 Task: Add an event with the title Third Lunch Break: Guided Meditation and Wellness Workshop, date '2024/03/11', time 8:30 AM to 10:30 AMand add a description: Lunch breaks often provide a chance for socializing and building relationships with colleagues. It's a time to connect with coworkers, share stories, and engage in casual conversations., put the event into Orange category, logged in from the account softage.7@softage.netand send the event invitation to softage.8@softage.net and softage.9@softage.net. Set a reminder for the event 30 minutes before
Action: Mouse moved to (127, 146)
Screenshot: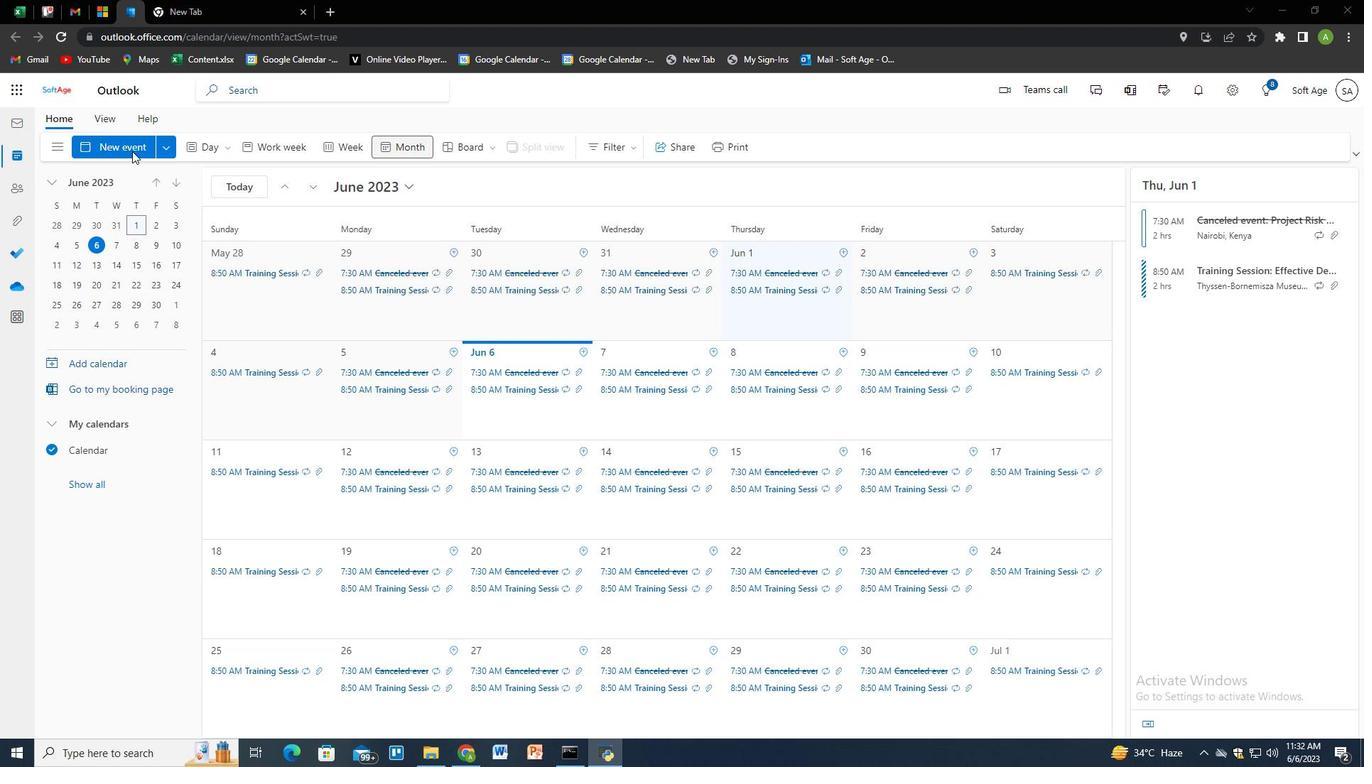 
Action: Mouse pressed left at (127, 146)
Screenshot: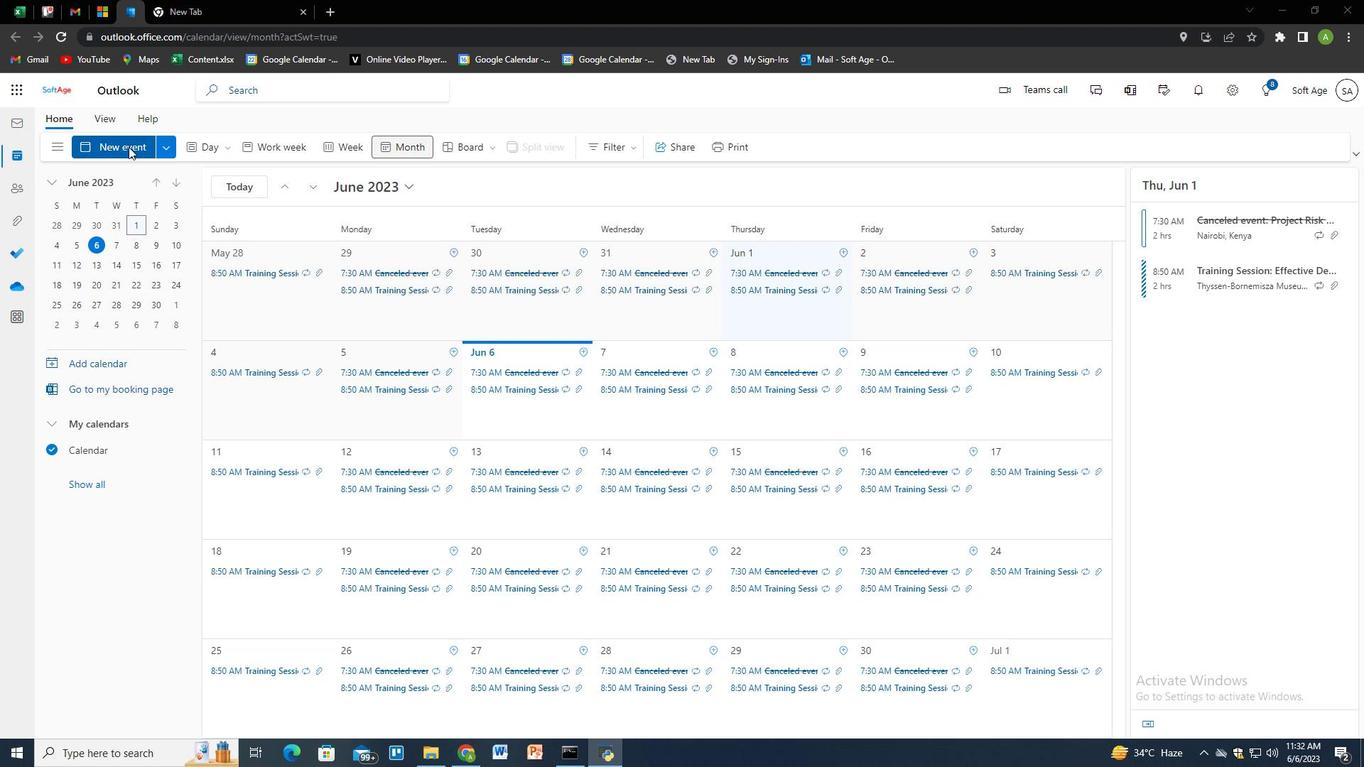 
Action: Mouse moved to (344, 233)
Screenshot: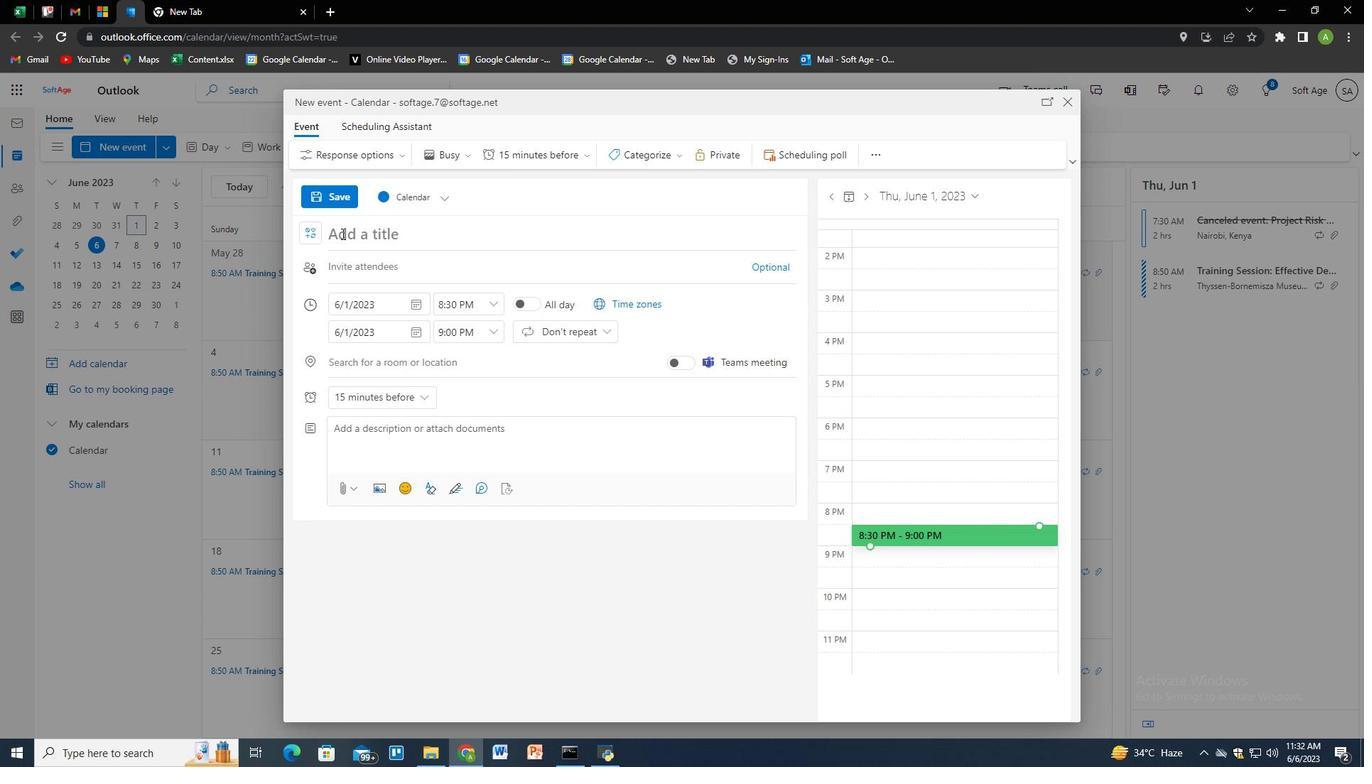 
Action: Mouse pressed left at (344, 233)
Screenshot: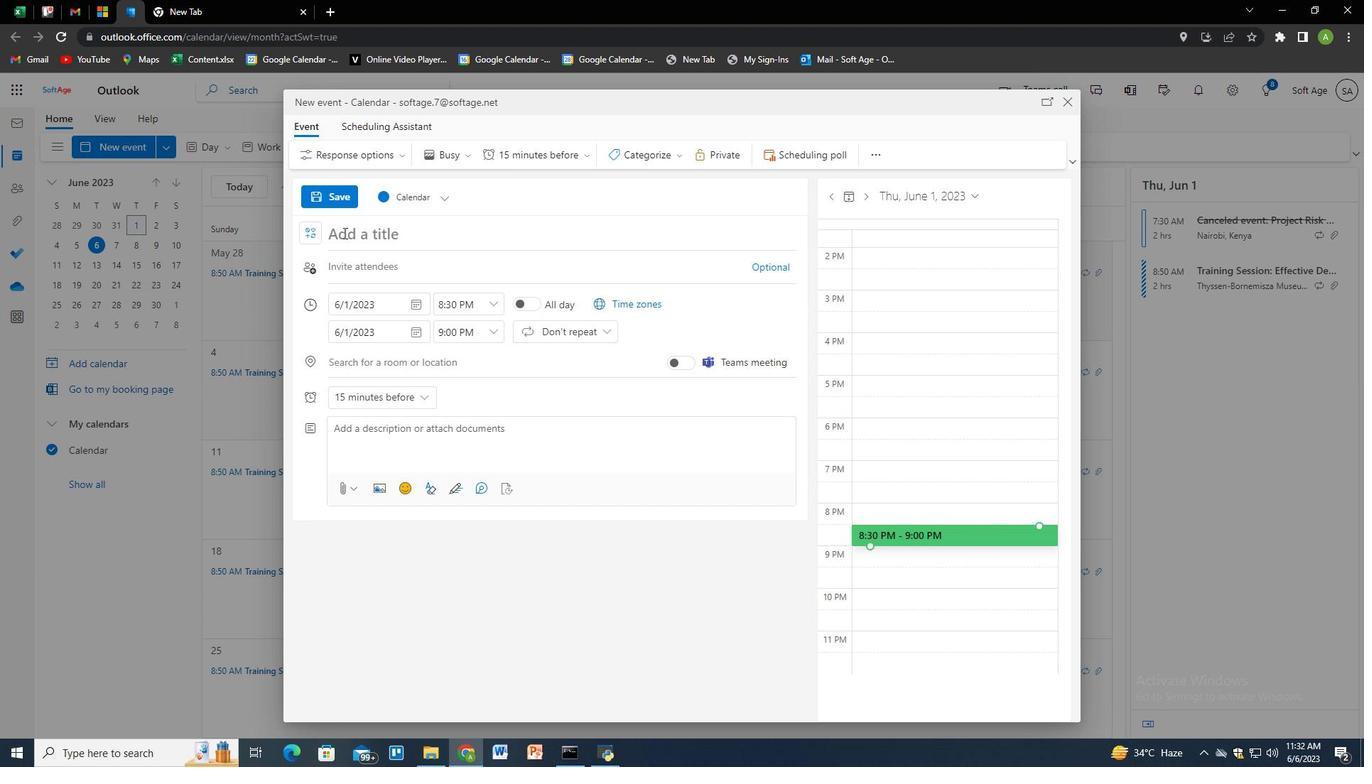 
Action: Key pressed <Key.shift>Third<Key.space><Key.shift>Lunch<Key.space><Key.shift>Break<Key.space><Key.backspace><Key.shift>L<Key.backspace><Key.shift>"<Key.backspace><Key.shift>:<Key.space><Key.shift>Guided<Key.space><Key.shift>Meditation<Key.space>and<Key.space><Key.shift>Wellness<Key.space><Key.shift>Workshop<Key.tab><Key.tab><Key.tab>
Screenshot: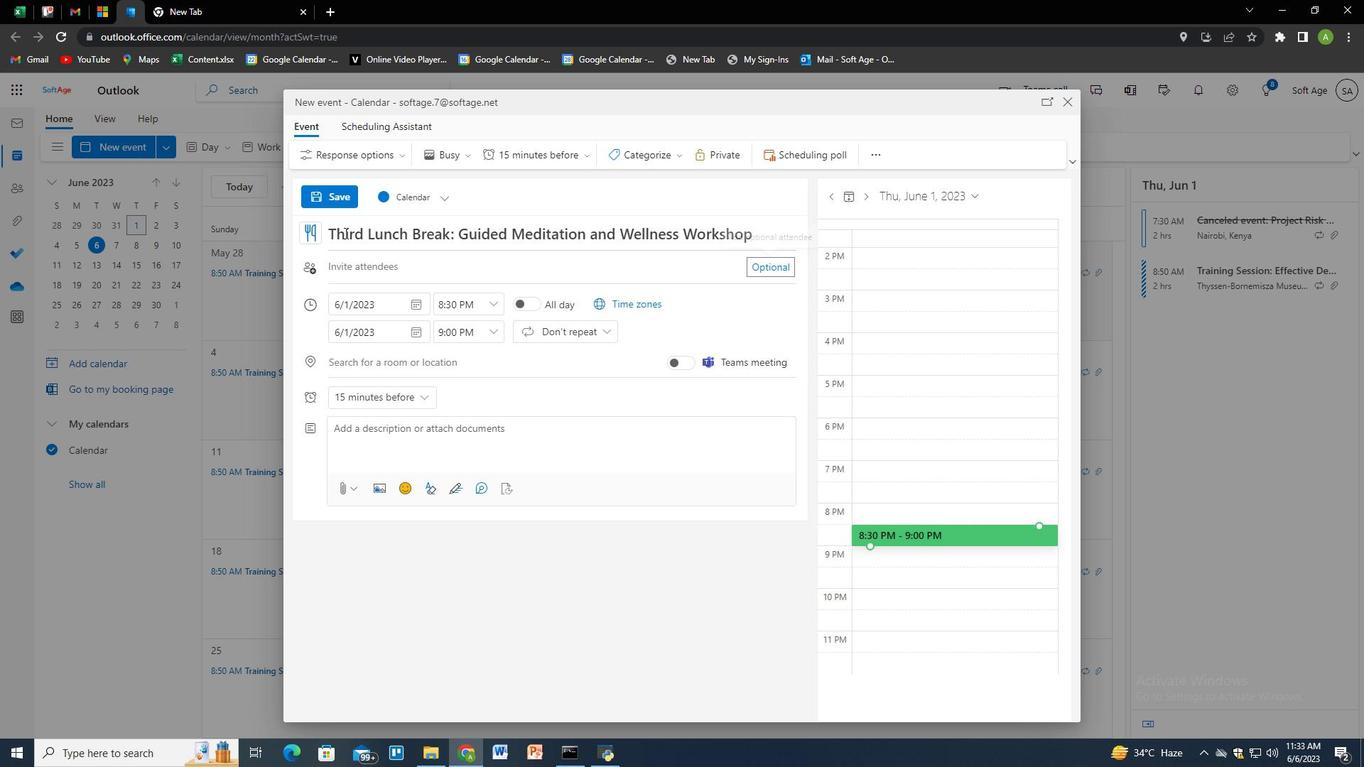 
Action: Mouse moved to (417, 306)
Screenshot: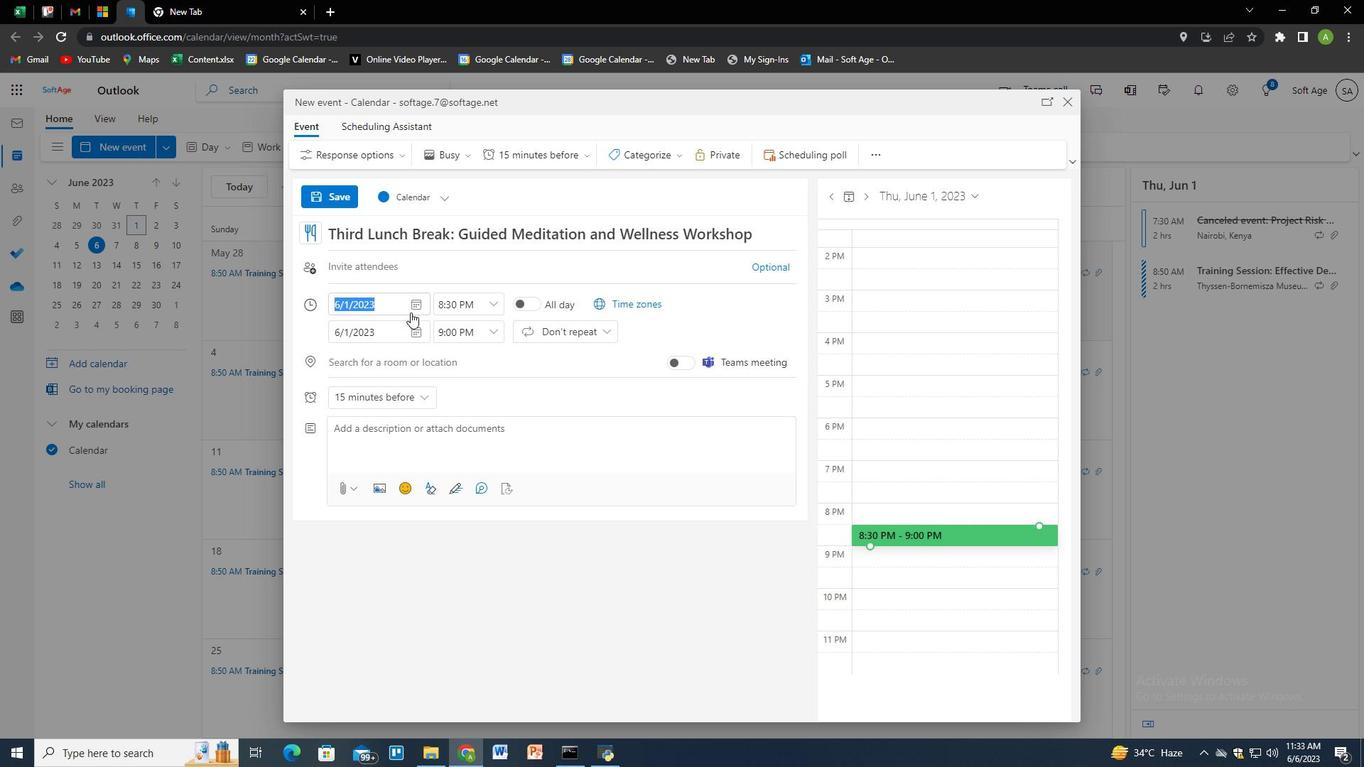 
Action: Mouse pressed left at (417, 306)
Screenshot: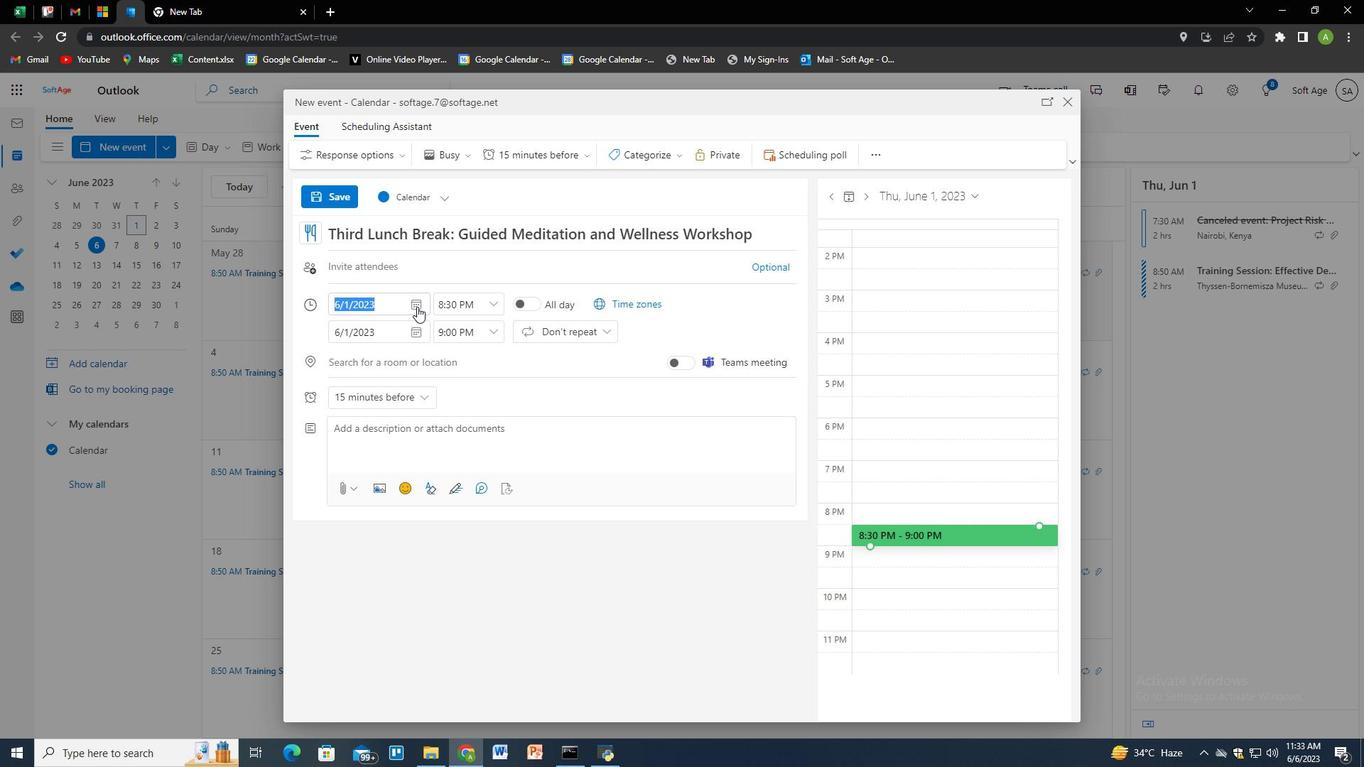 
Action: Mouse moved to (413, 338)
Screenshot: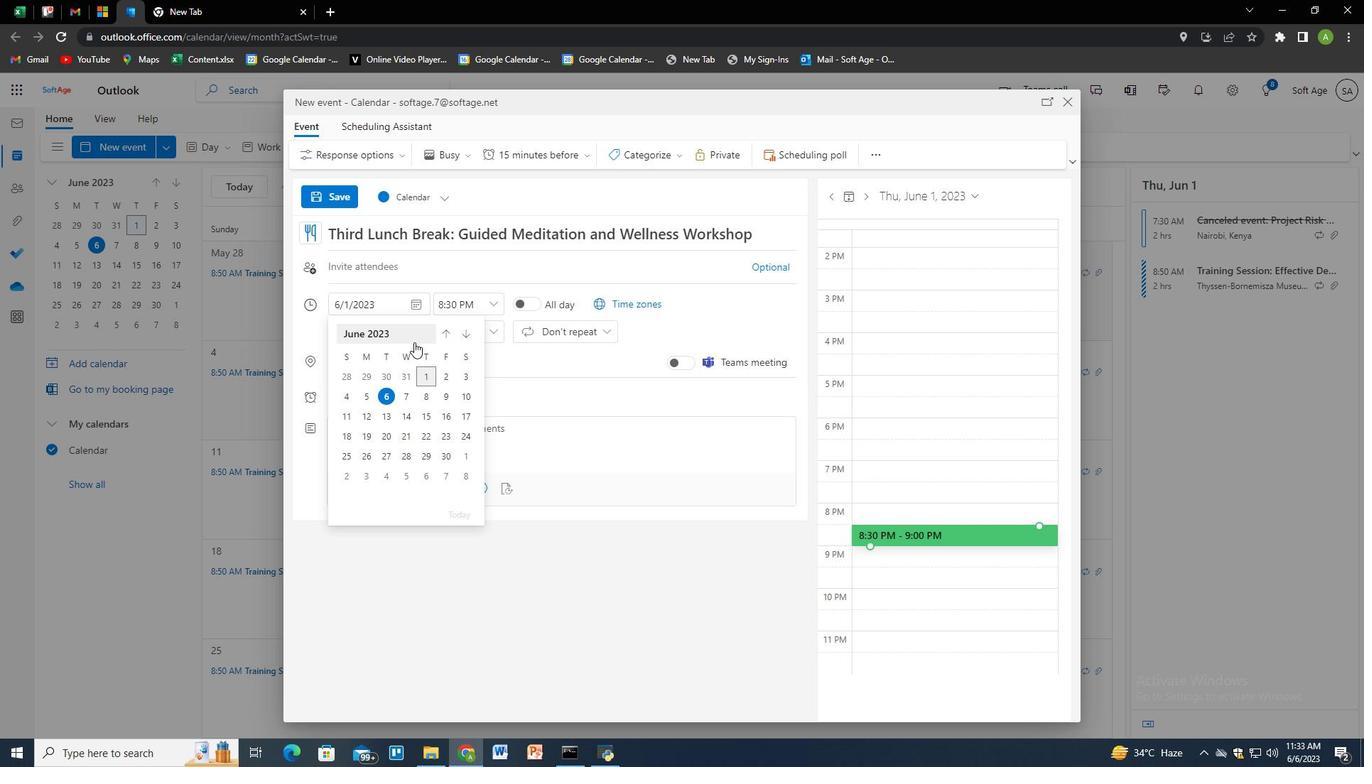 
Action: Mouse pressed left at (413, 338)
Screenshot: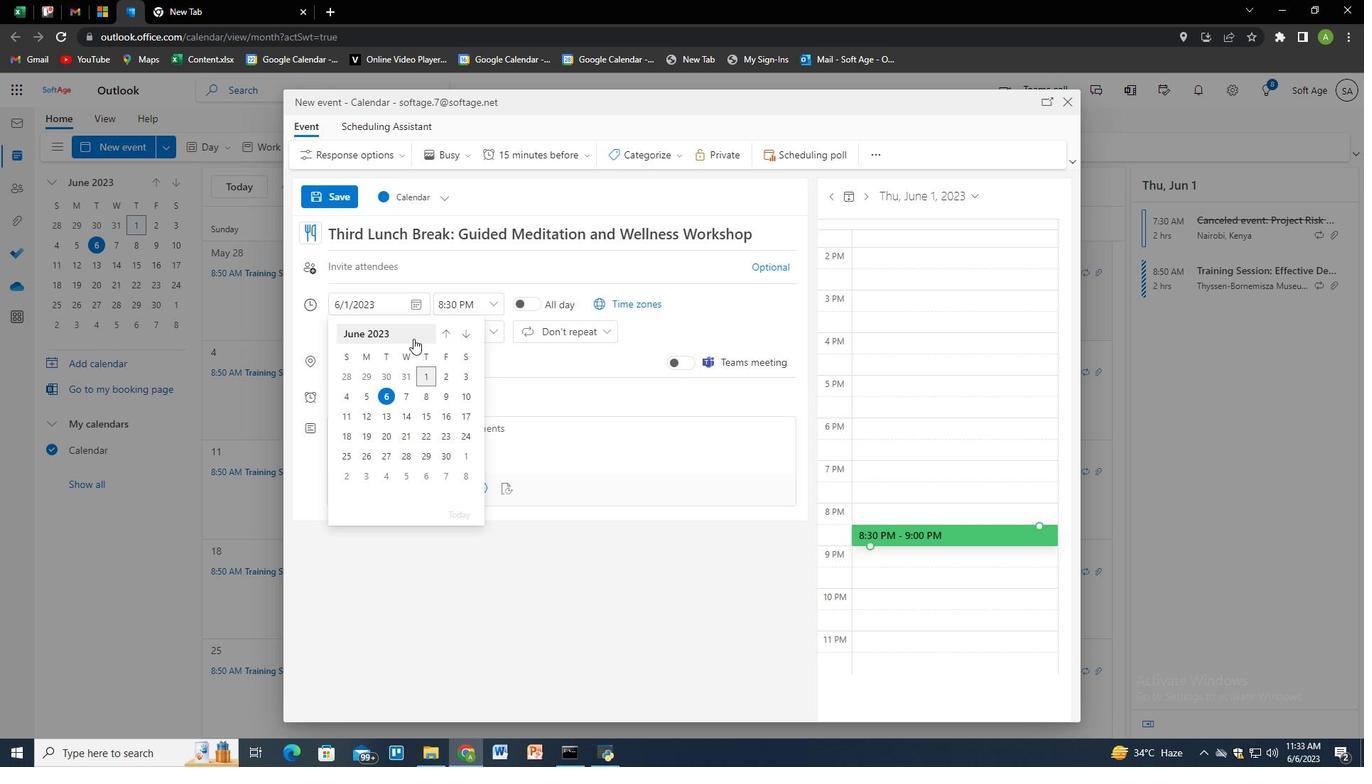 
Action: Mouse moved to (412, 337)
Screenshot: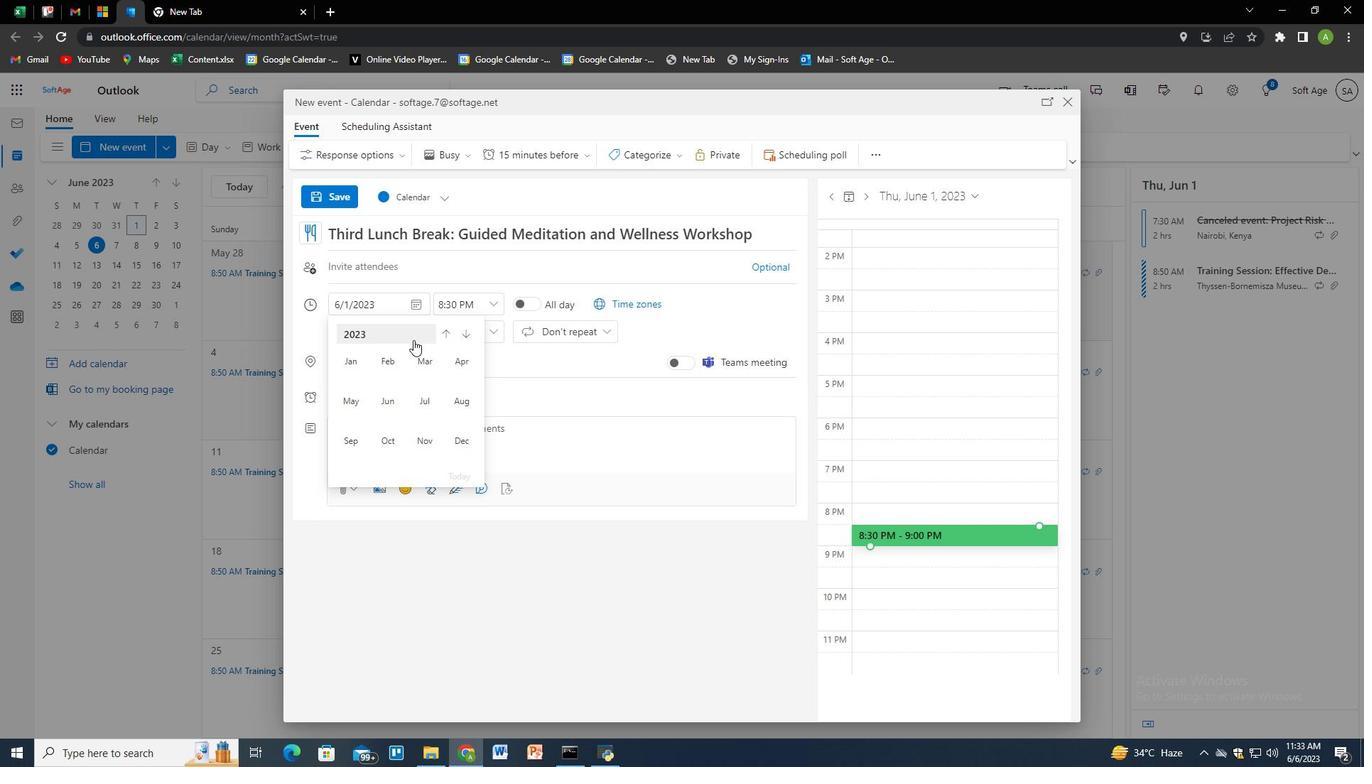 
Action: Mouse pressed left at (412, 337)
Screenshot: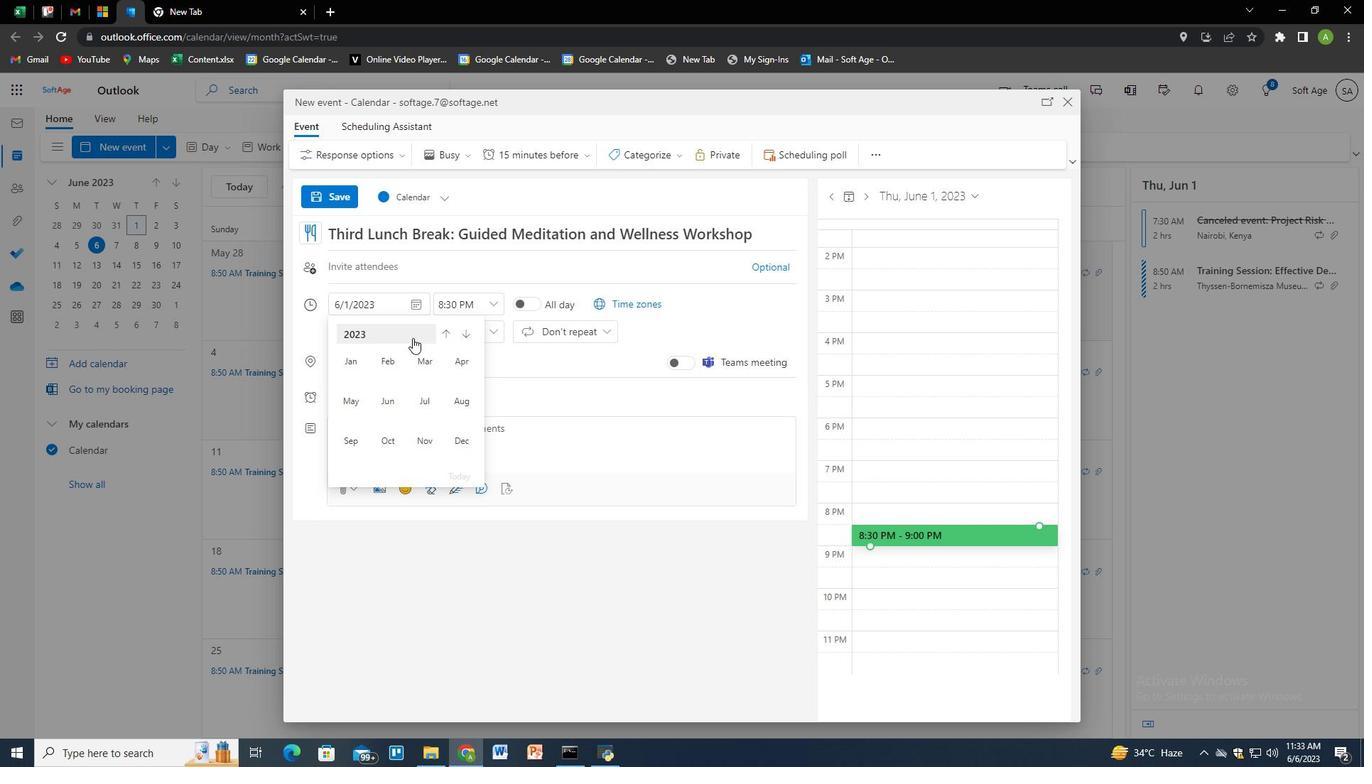 
Action: Mouse moved to (353, 399)
Screenshot: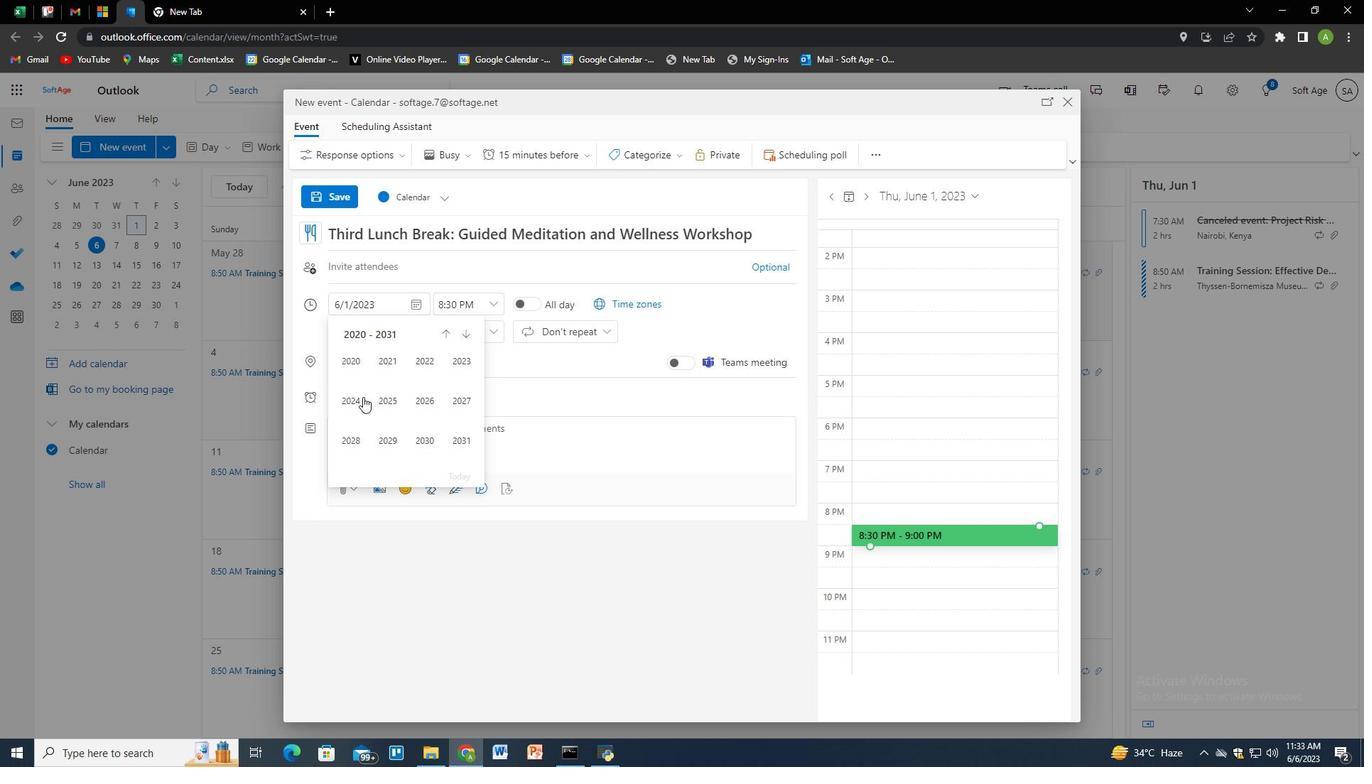 
Action: Mouse pressed left at (353, 399)
Screenshot: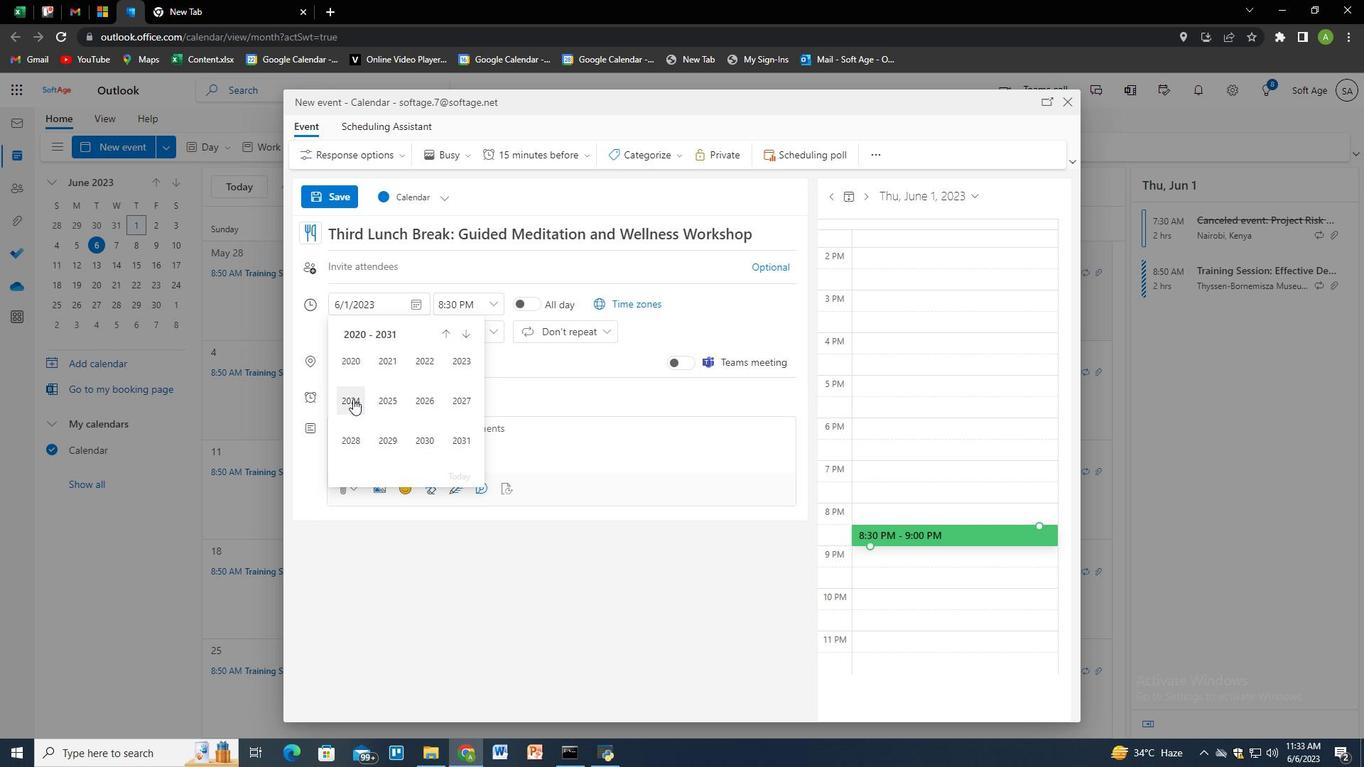 
Action: Mouse moved to (422, 365)
Screenshot: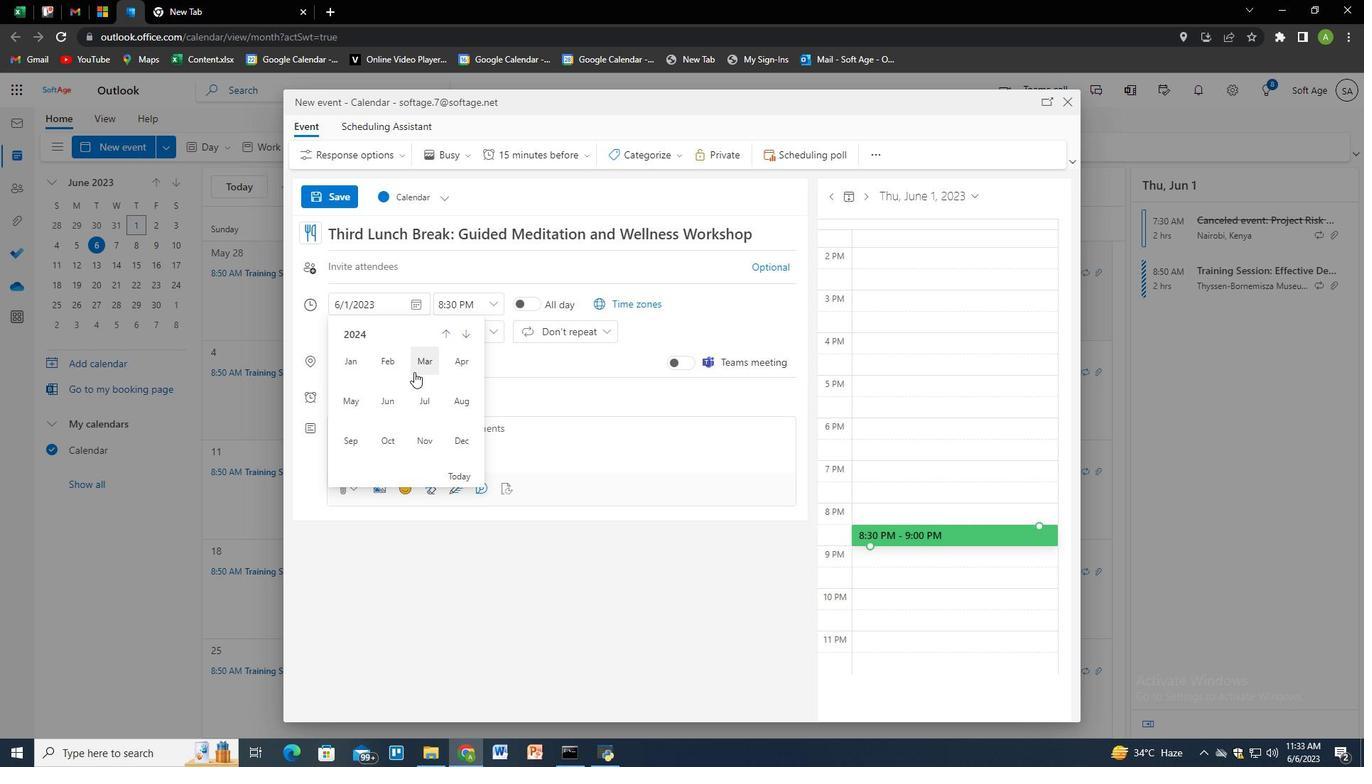
Action: Mouse pressed left at (422, 365)
Screenshot: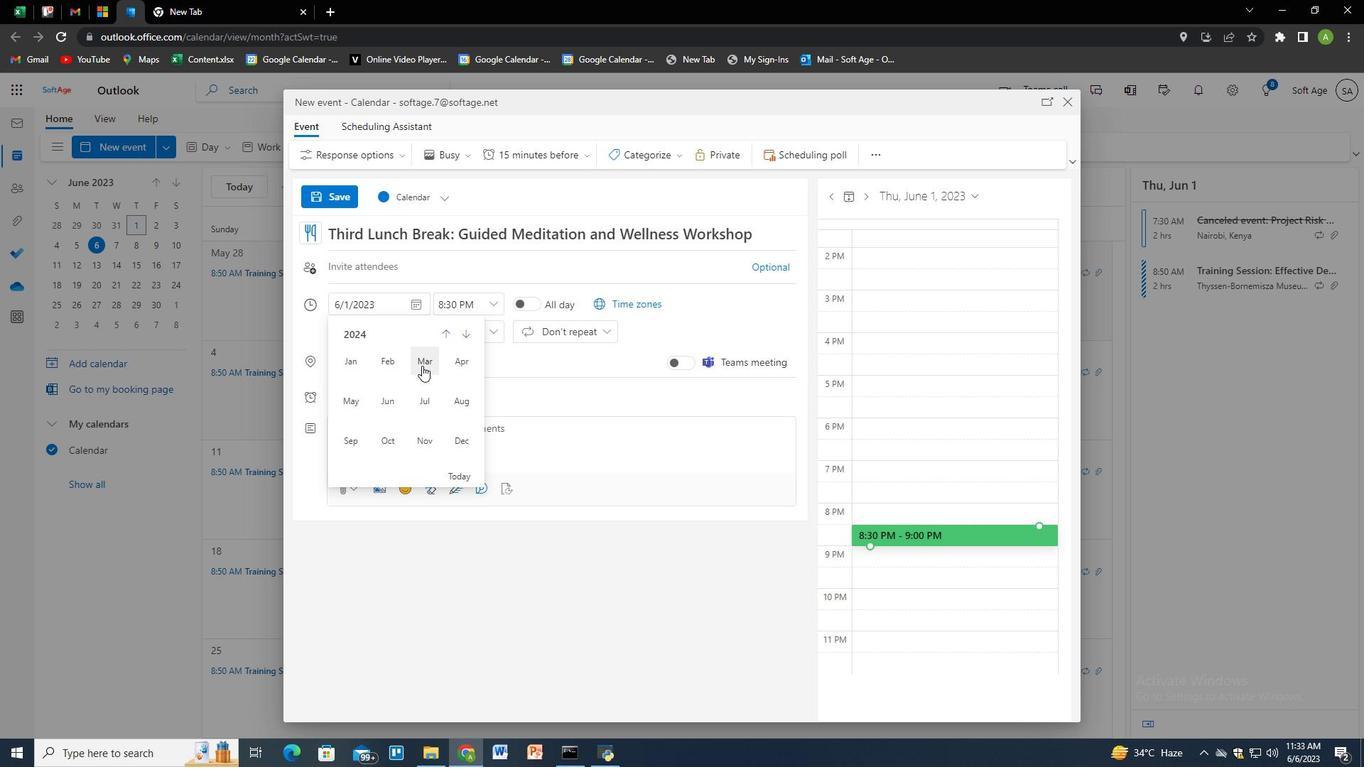 
Action: Mouse moved to (370, 410)
Screenshot: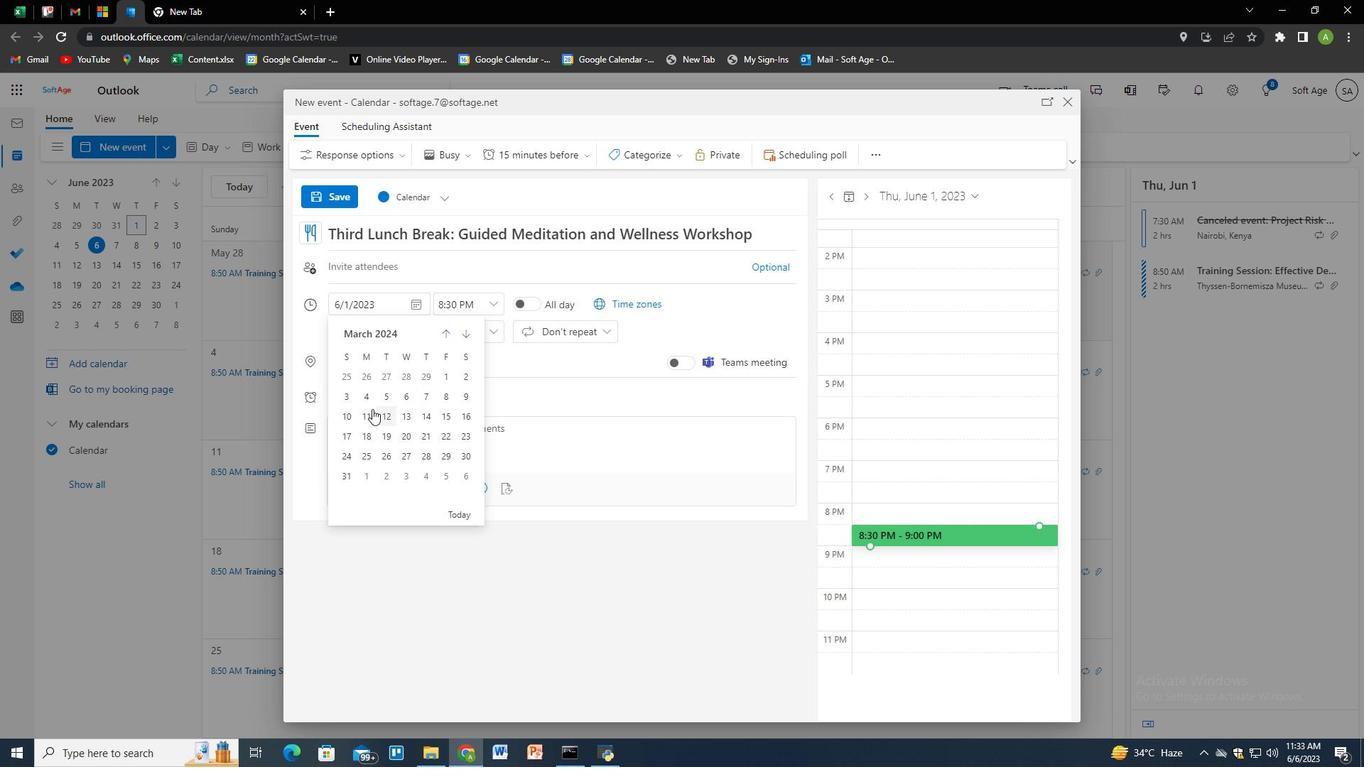 
Action: Mouse pressed left at (370, 410)
Screenshot: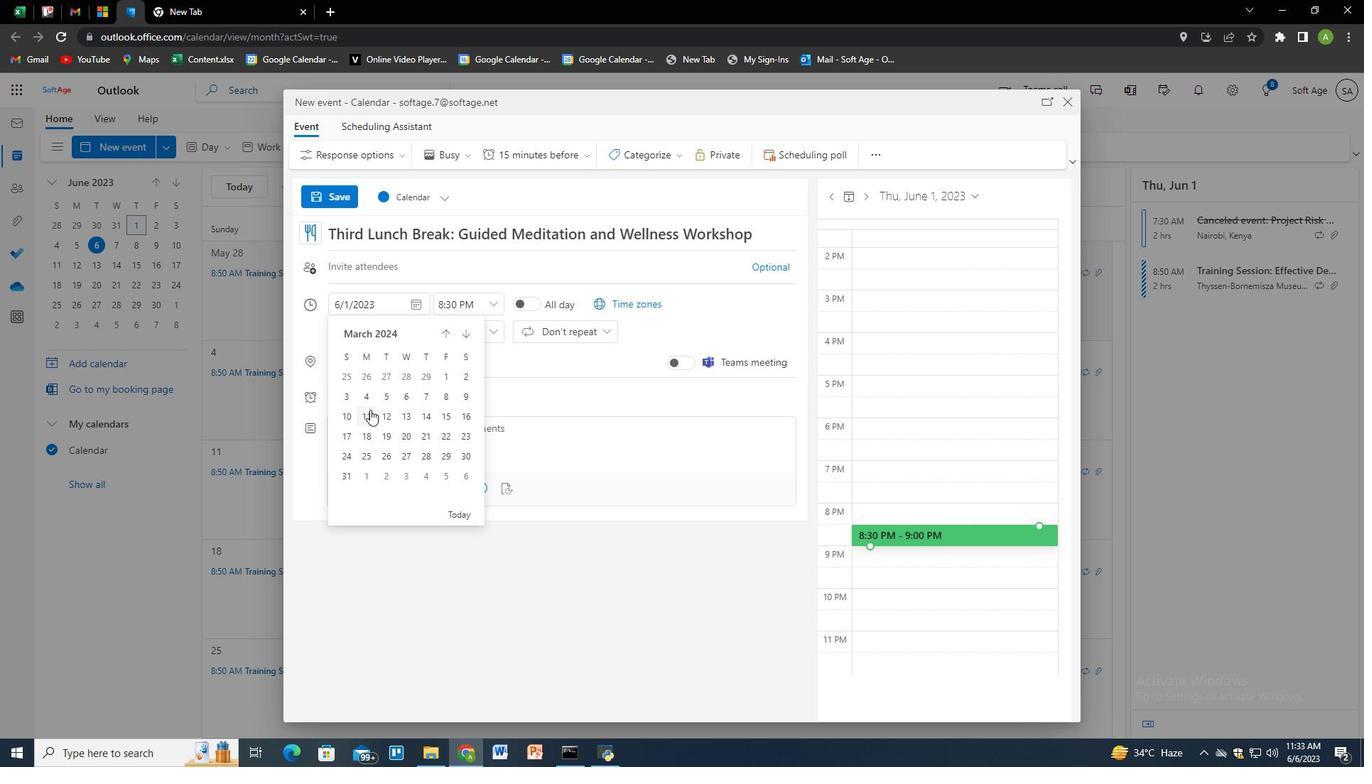 
Action: Mouse moved to (472, 305)
Screenshot: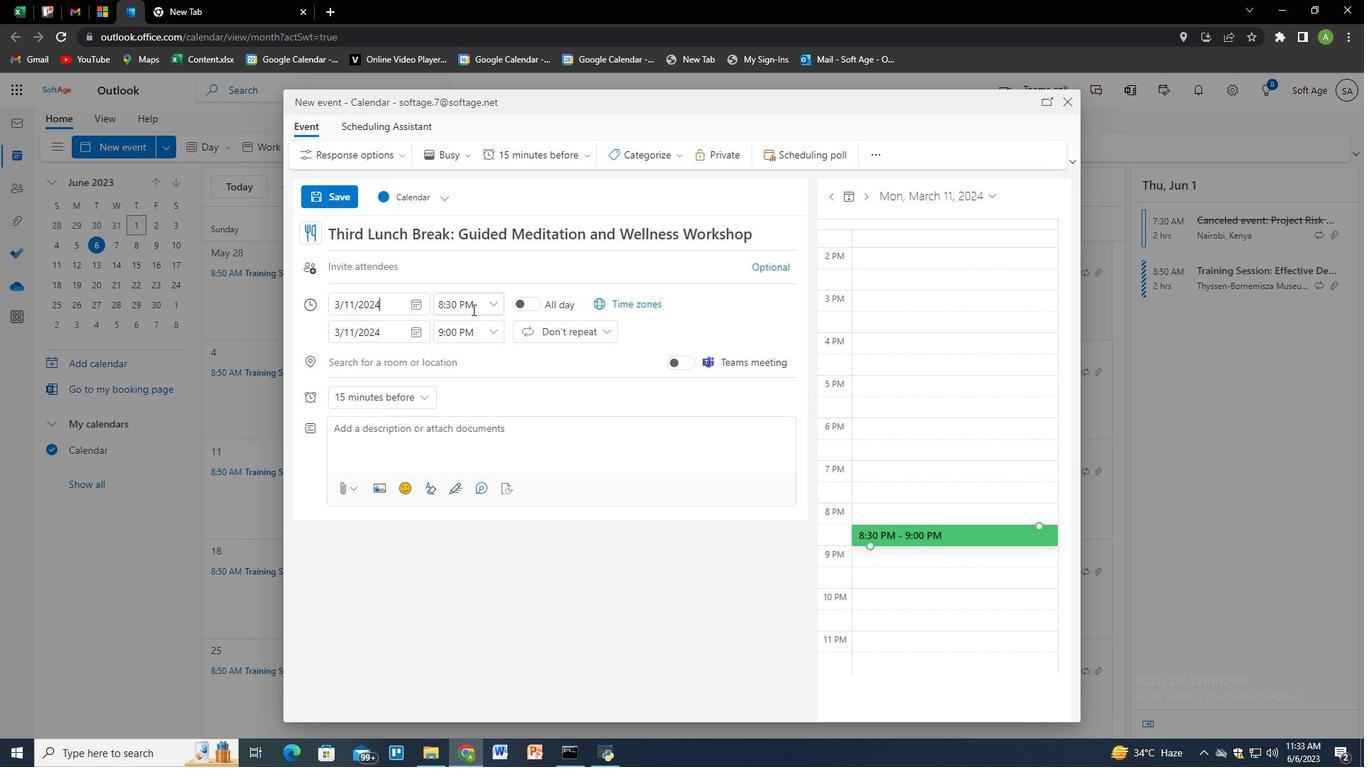 
Action: Mouse pressed left at (472, 305)
Screenshot: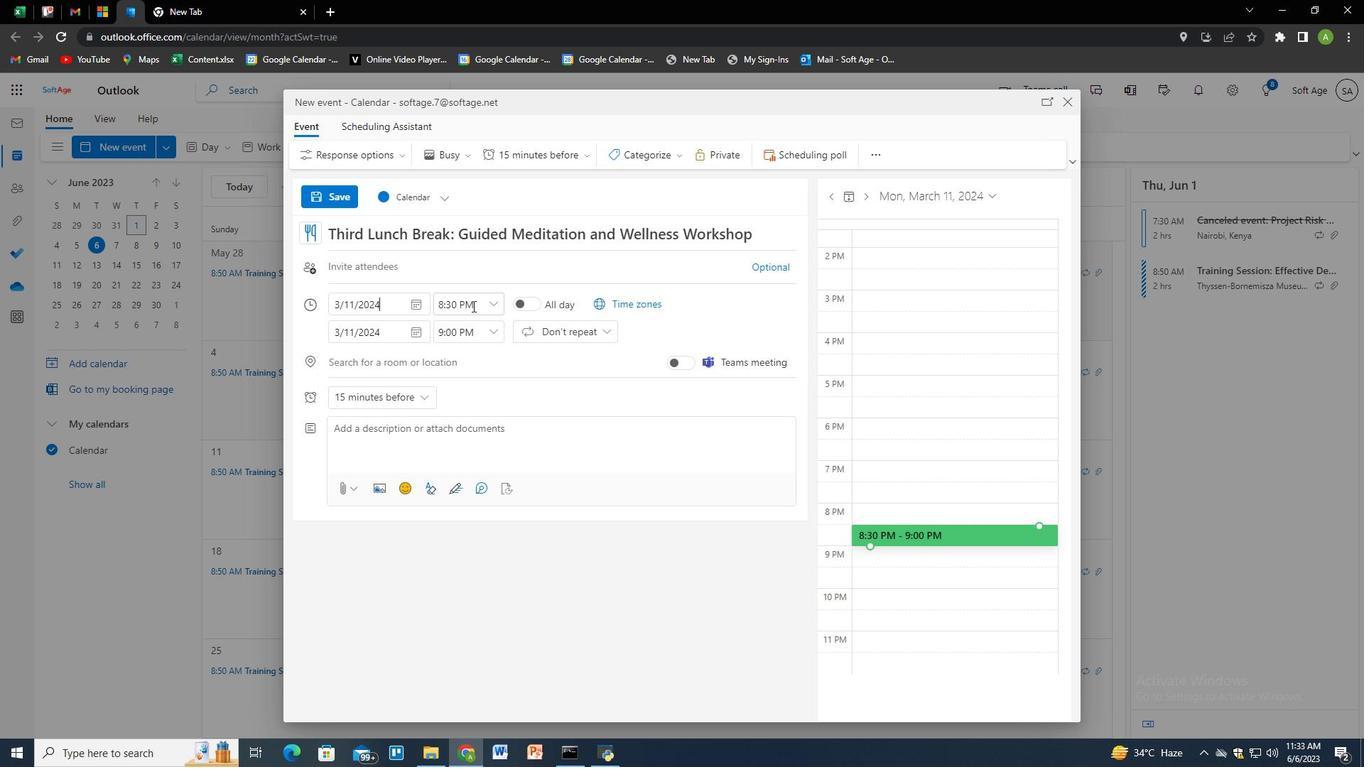 
Action: Key pressed 8<Key.shift_r><Key.shift_r>:30<Key.space><Key.space><Key.shift>AM<Key.tab><Key.tab>10<Key.shift_r>:30<Key.space><Key.shift>AM<Key.shift>M
Screenshot: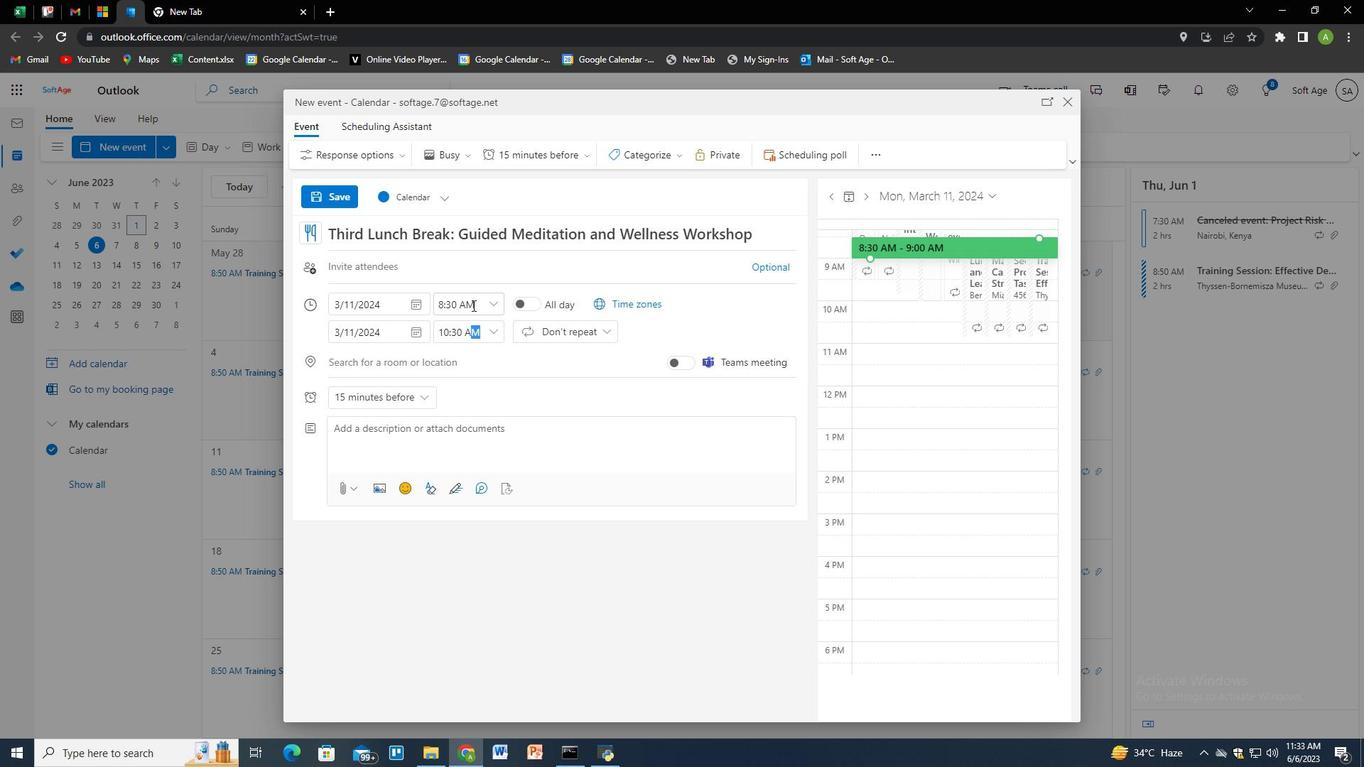 
Action: Mouse moved to (704, 319)
Screenshot: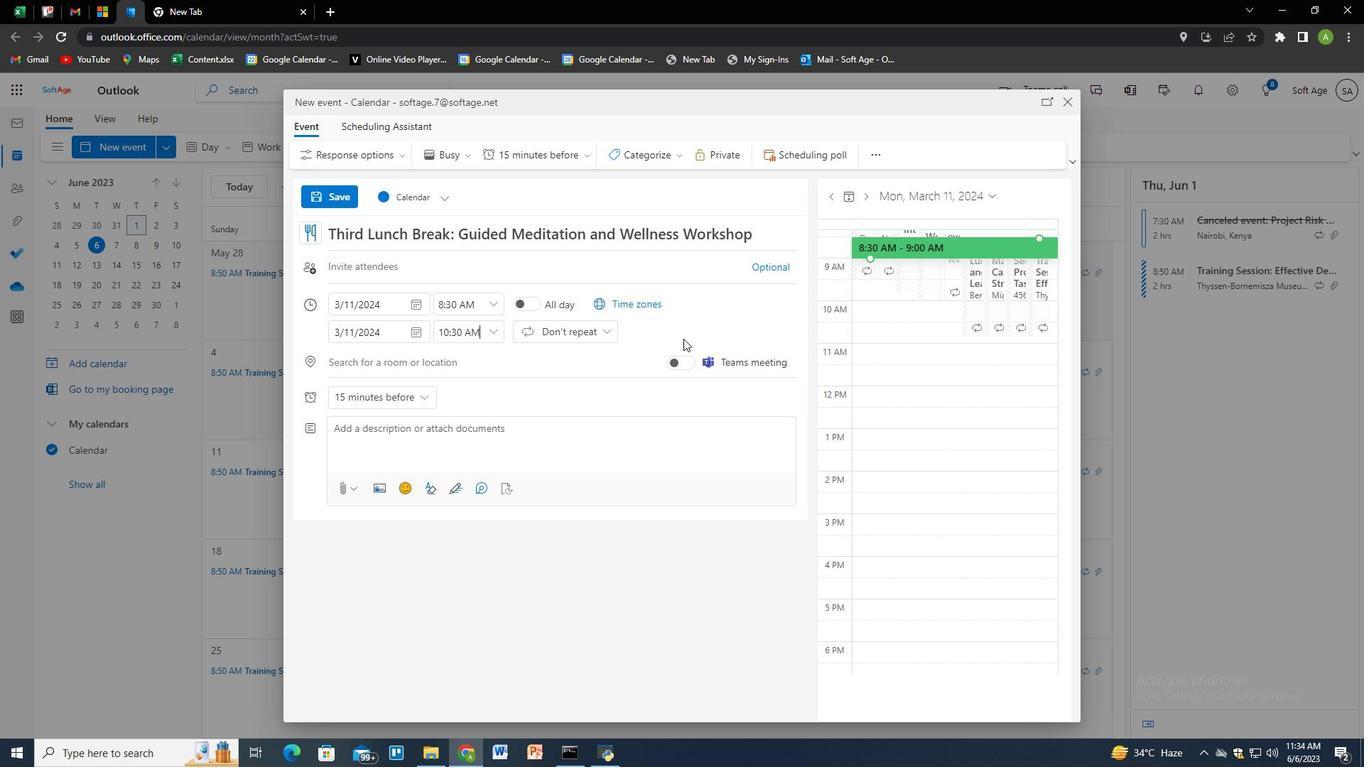 
Action: Mouse pressed left at (704, 319)
Screenshot: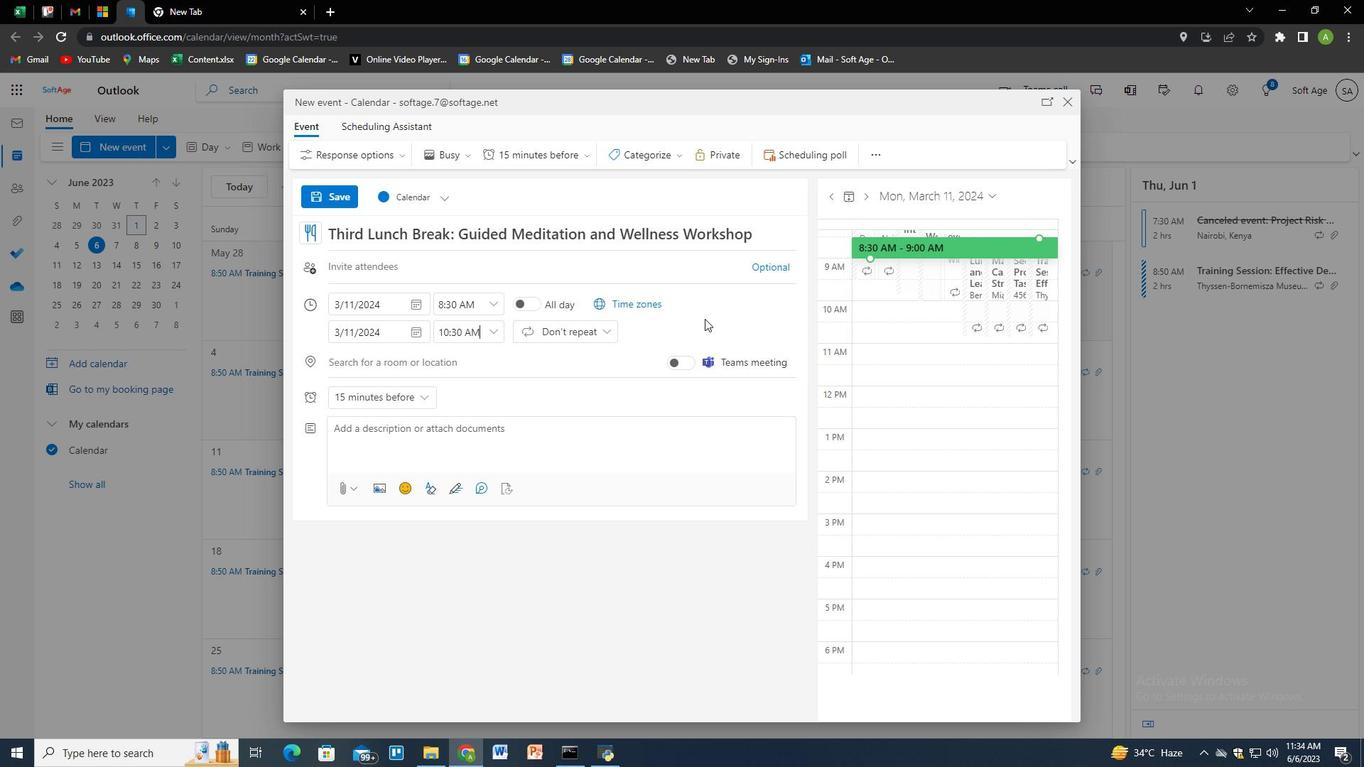 
Action: Mouse moved to (434, 417)
Screenshot: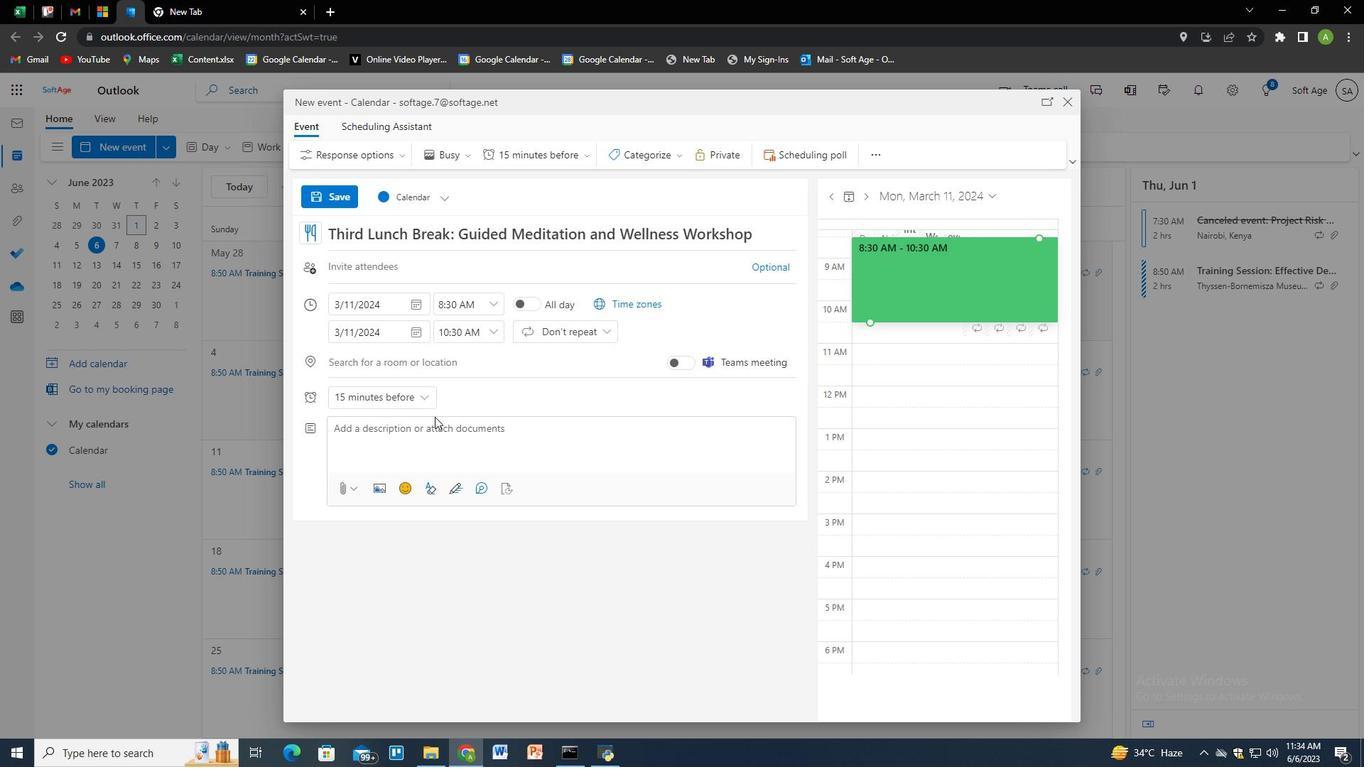 
Action: Key pressed <Key.tab><Key.tab><Key.tab><Key.tab><Key.tab><Key.tab><Key.tab><Key.tab><Key.tab><Key.tab><Key.tab><Key.shift>Lunch<Key.space>bf<Key.backspace>reaks<Key.space>often<Key.space>provide<Key.space>a<Key.space>chnce<Key.backspace><Key.backspace><Key.backspace>ance<Key.space>for<Key.space>socializing<Key.space>and<Key.space>building<Key.space>relationships<Key.space>with<Key.space>colleagues.<Key.space>i<Key.backspace><Key.shift>It;<Key.backspace>'s<Key.space>a<Key.space>time<Key.space>to<Key.space>connect<Key.space>with<Key.space>owo<Key.backspace><Key.backspace><Key.backspace>coworers<Key.backspace><Key.backspace><Key.backspace>kers,<Key.space>share<Key.space>stories<Key.space>and<Key.backspace><Key.backspace><Key.backspace><Key.backspace>,<Key.space>and<Key.space>engage<Key.space>in<Key.space>casual<Key.space>conc
Screenshot: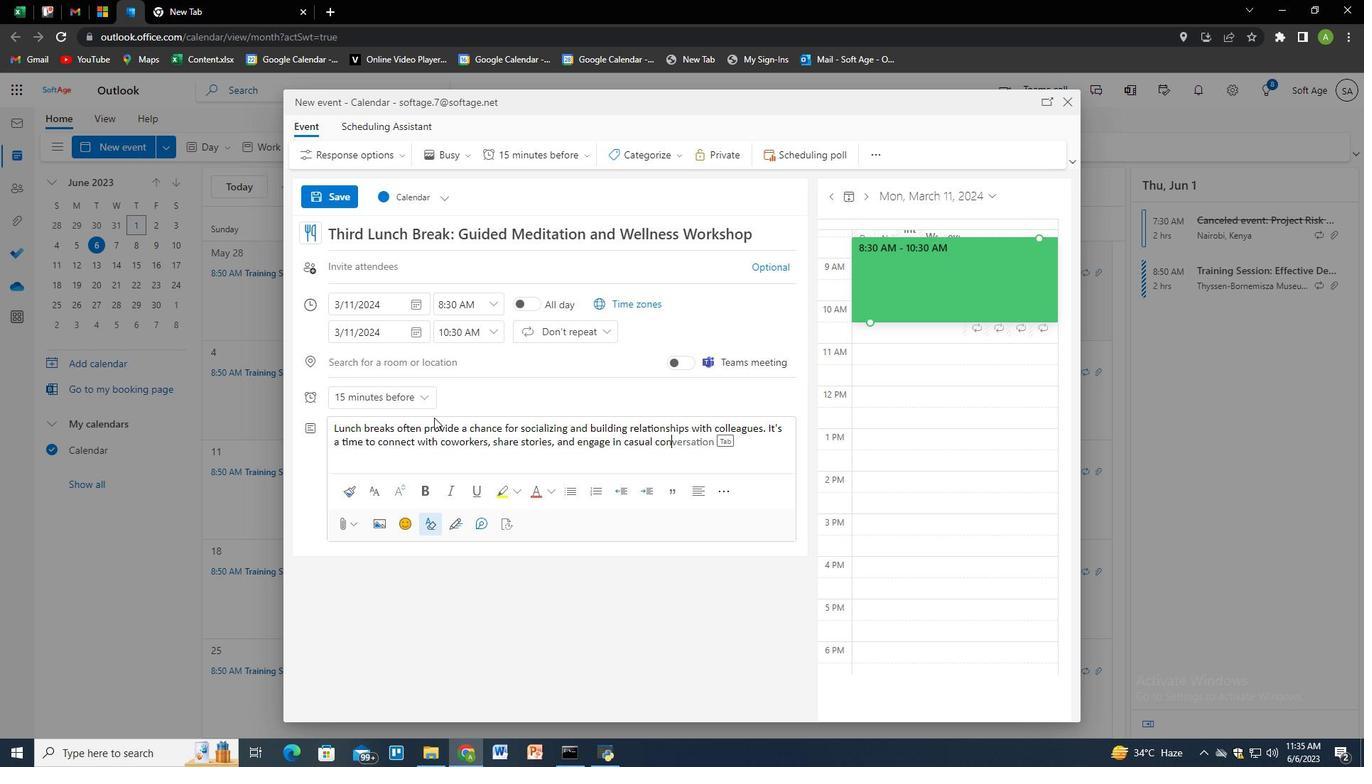 
Action: Mouse moved to (17, 702)
Screenshot: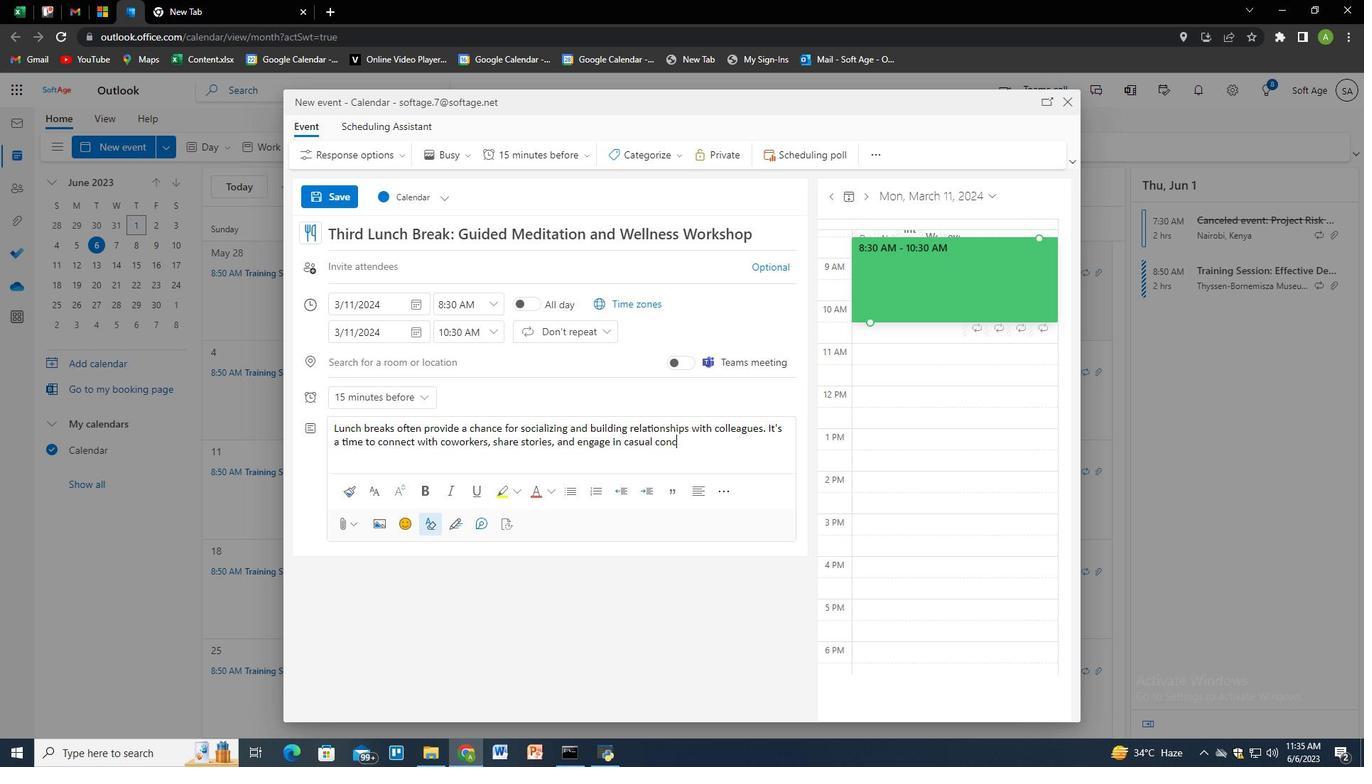 
Action: Key pressed <Key.backspace>versation.
Screenshot: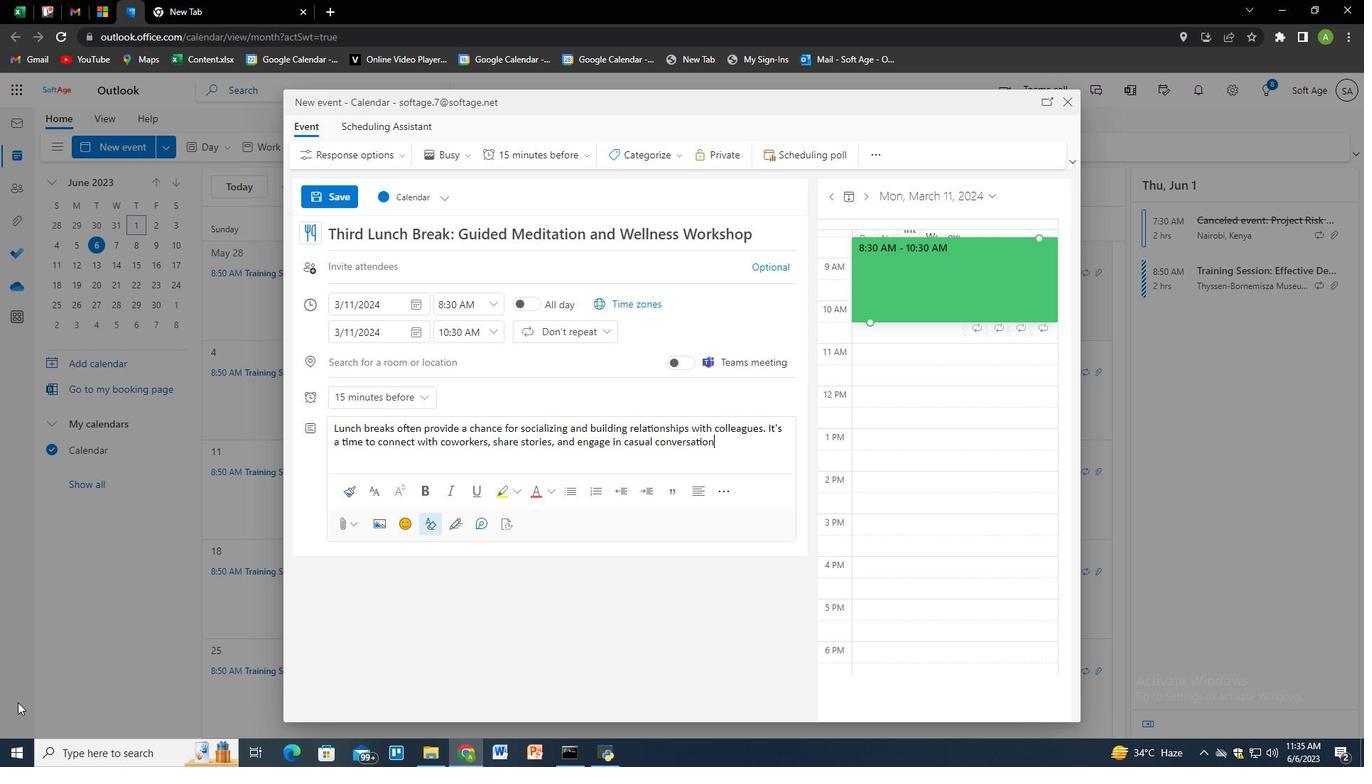 
Action: Mouse moved to (634, 141)
Screenshot: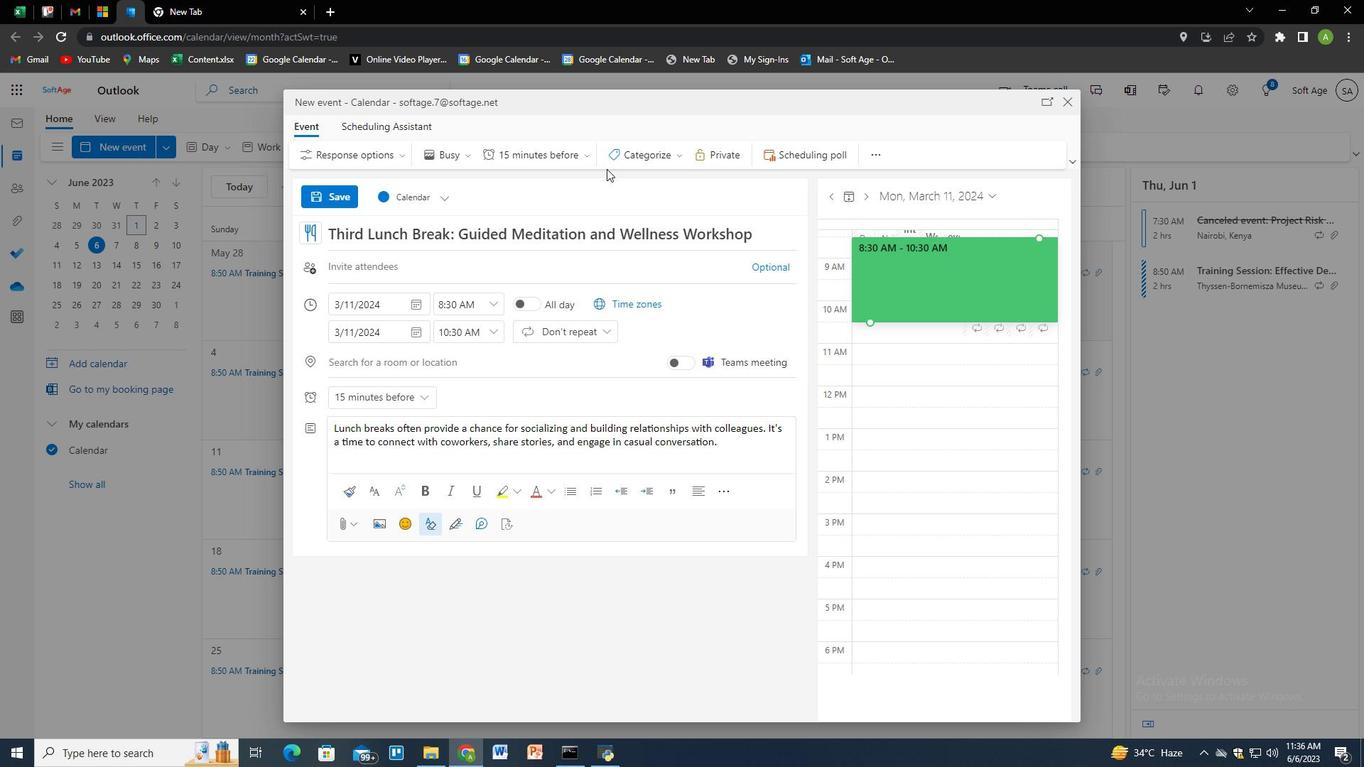 
Action: Mouse pressed left at (634, 141)
Screenshot: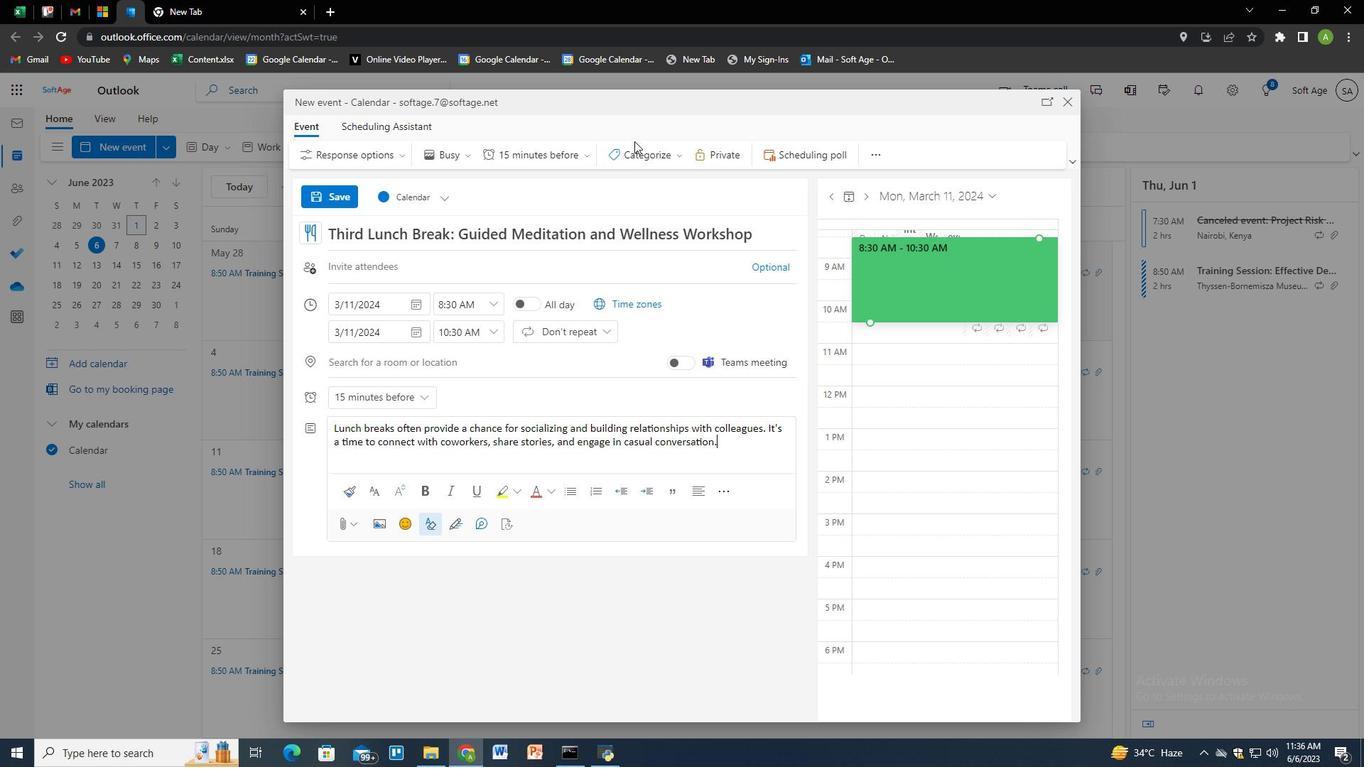 
Action: Mouse moved to (637, 146)
Screenshot: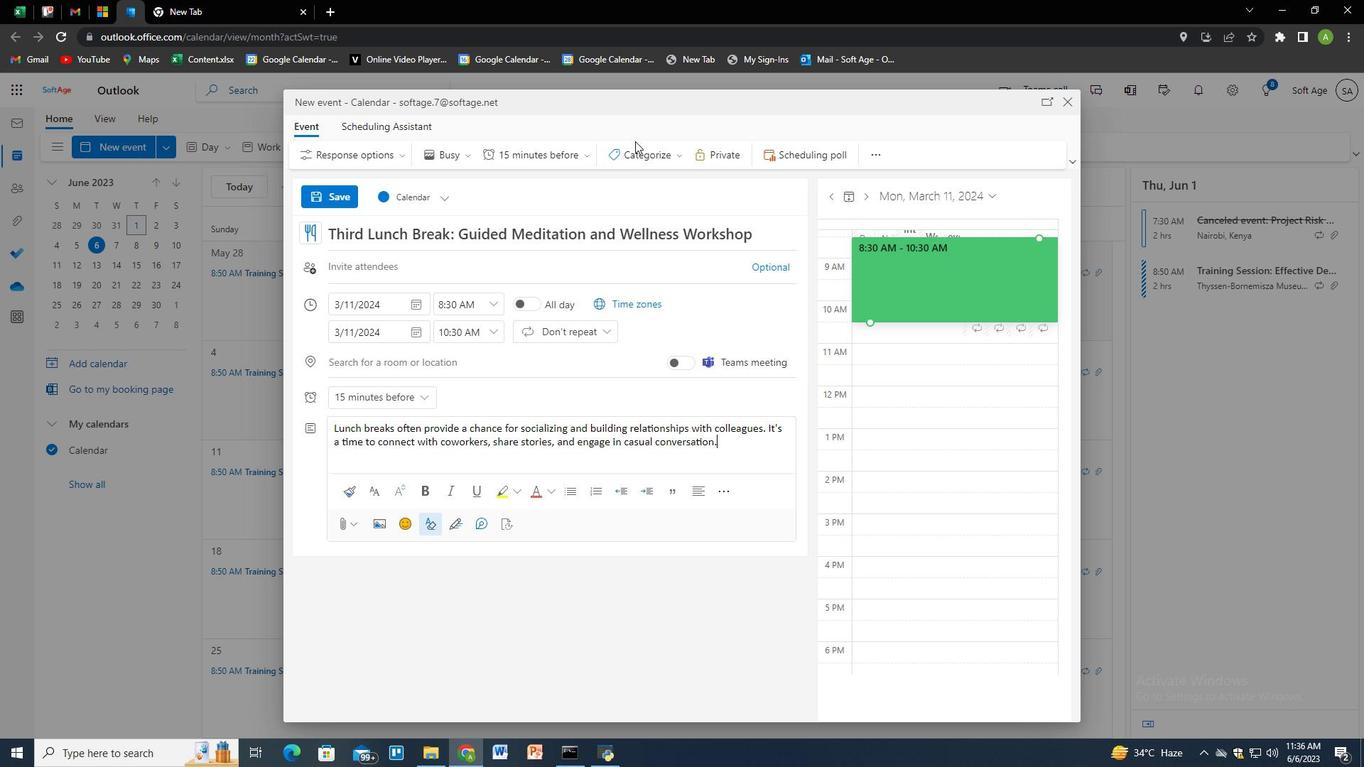 
Action: Mouse pressed left at (637, 146)
Screenshot: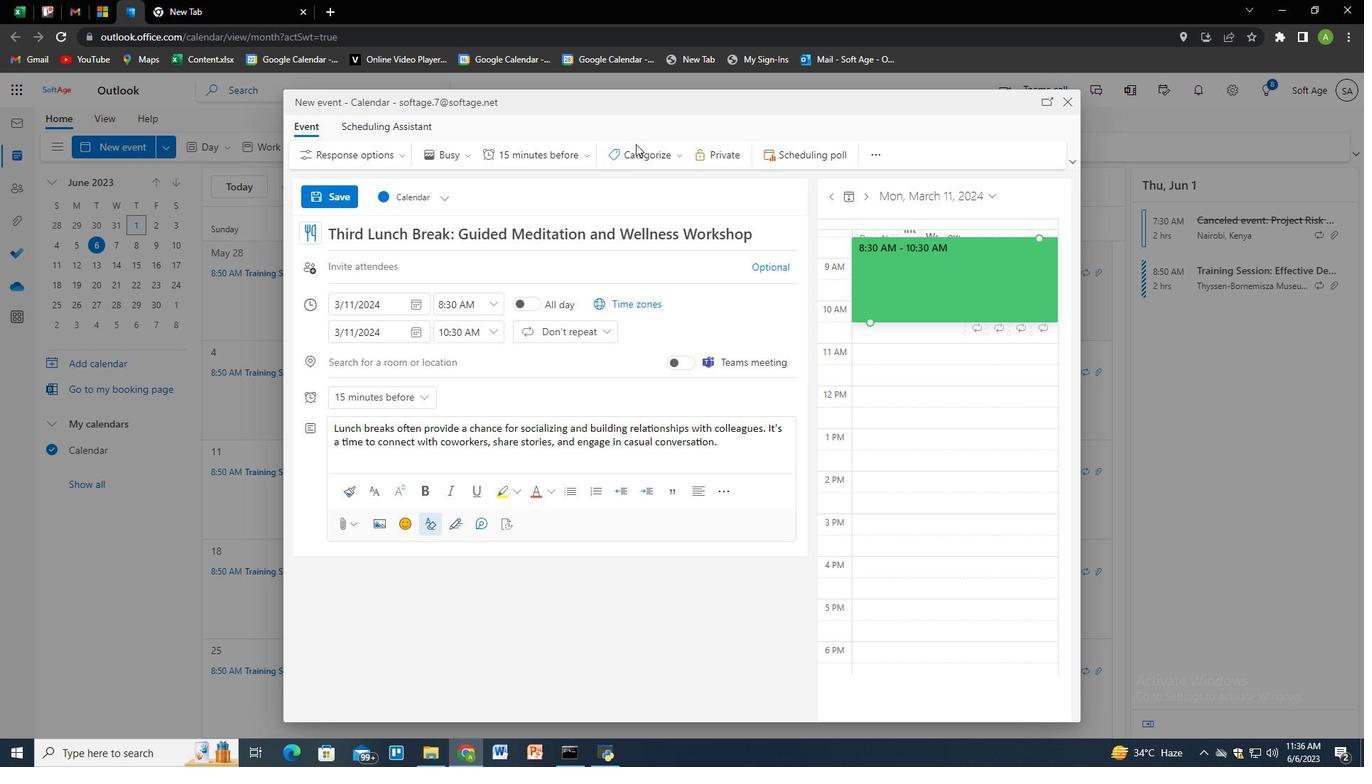 
Action: Mouse moved to (662, 224)
Screenshot: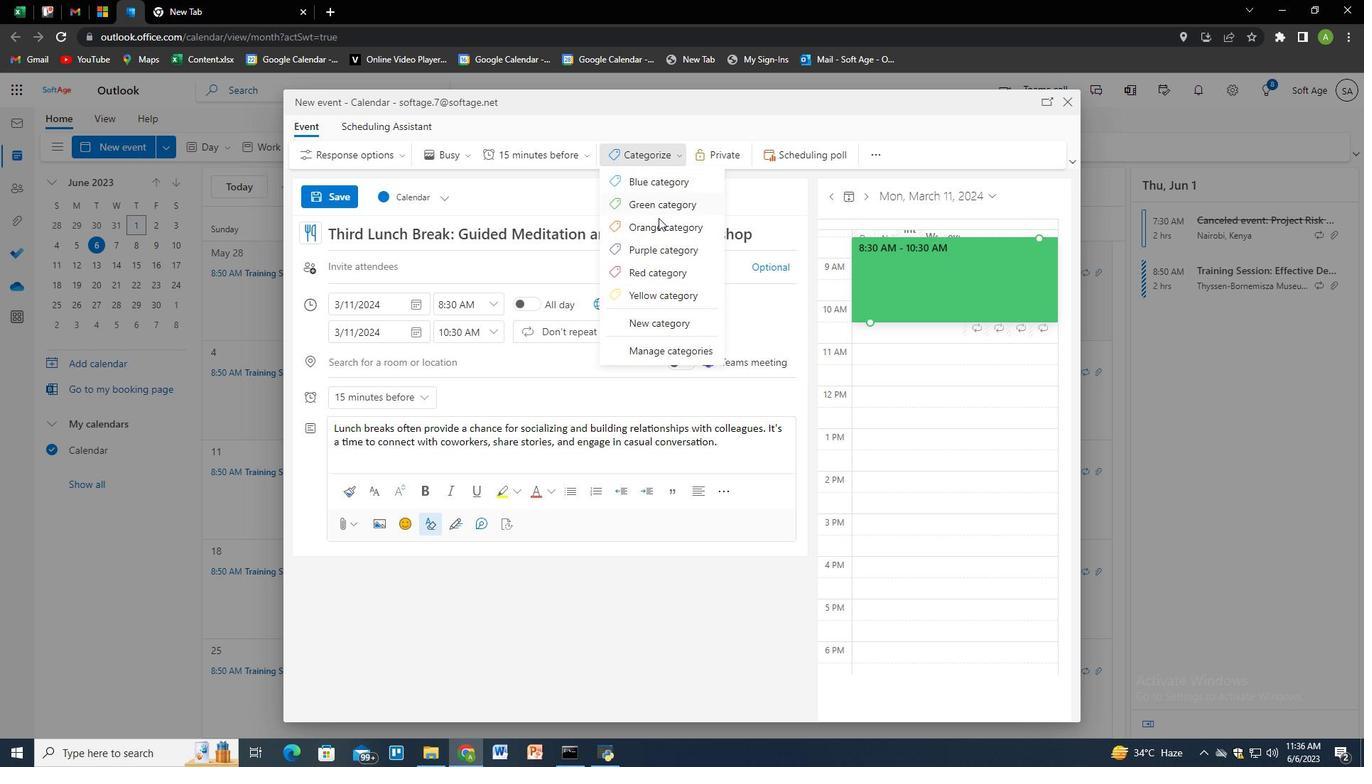 
Action: Mouse pressed left at (662, 224)
Screenshot: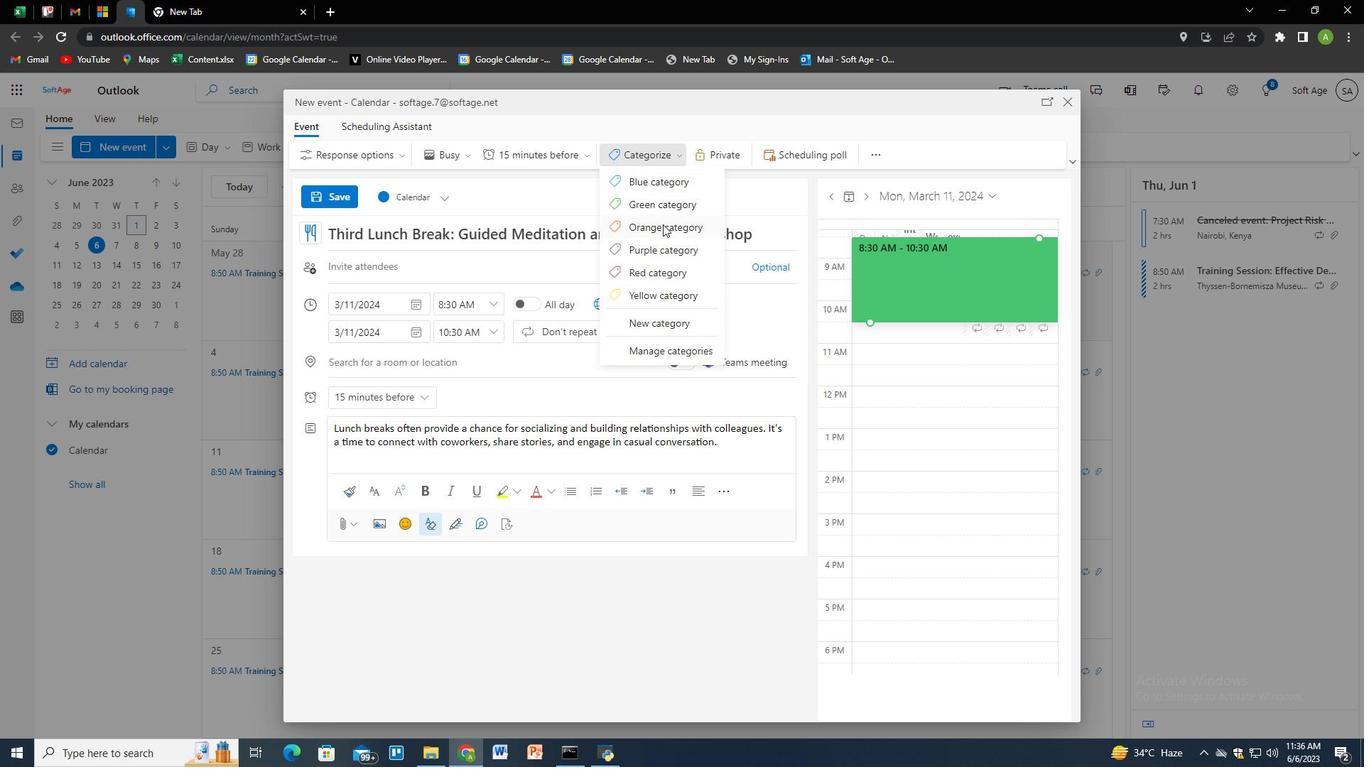 
Action: Mouse moved to (422, 264)
Screenshot: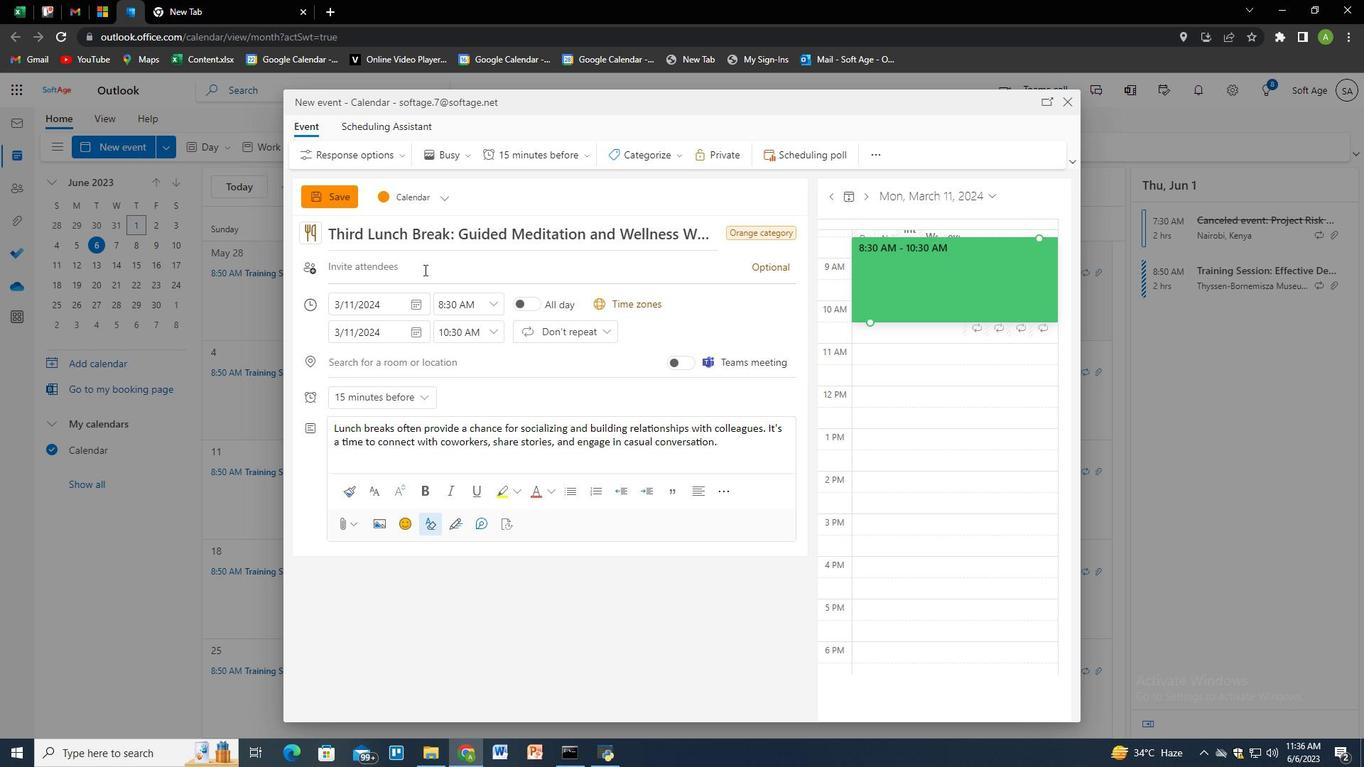 
Action: Mouse pressed left at (422, 264)
Screenshot: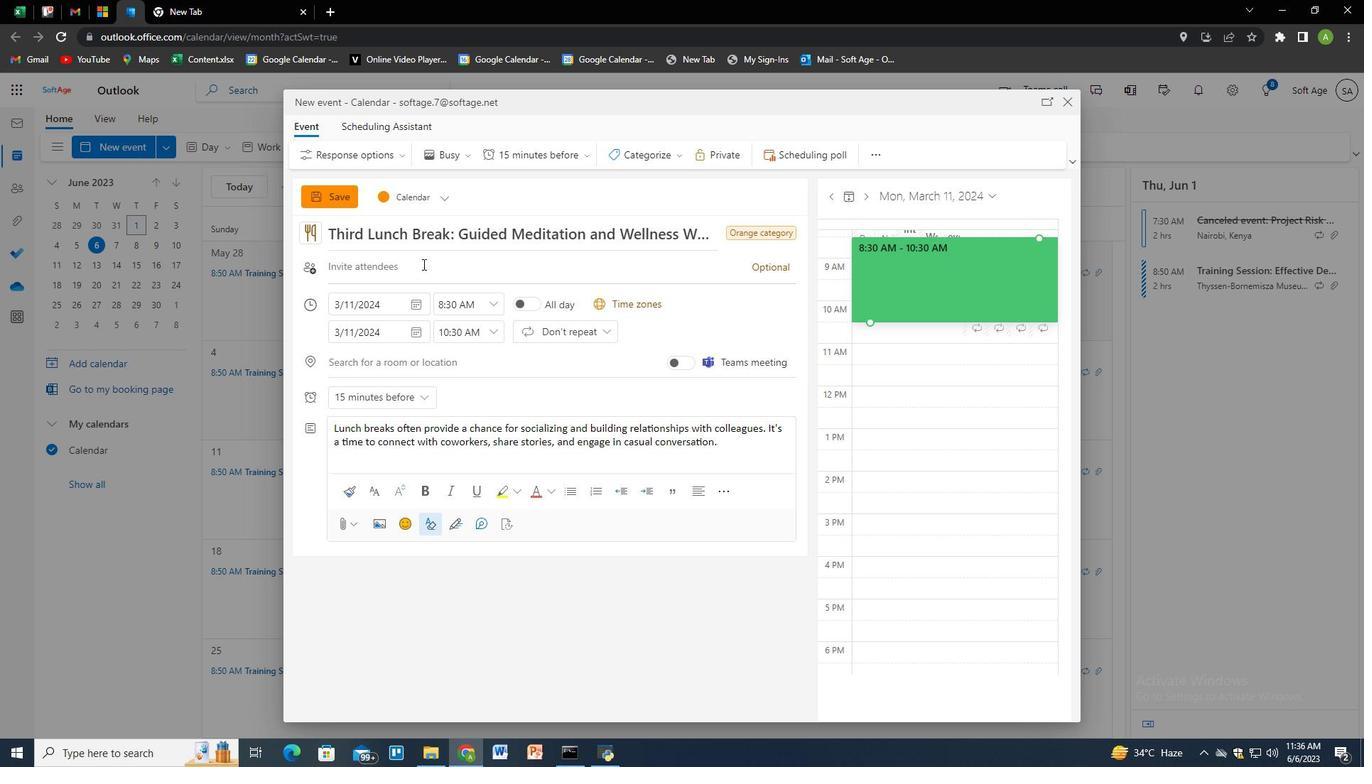 
Action: Key pressed softage.8<Key.shift><Key.shift><Key.shift><Key.shift><Key.shift><Key.shift><Key.shift><Key.shift><Key.shift><Key.shift><Key.shift><Key.shift><Key.shift><Key.shift><Key.shift><Key.shift><Key.shift><Key.shift><Key.shift><Key.shift><Key.shift><Key.shift><Key.shift><Key.shift><Key.shift><Key.shift><Key.shift><Key.shift><Key.shift><Key.shift><Key.shift><Key.shift><Key.shift><Key.shift><Key.shift><Key.shift><Key.shift><Key.shift>@softage.net<Key.enter>softage.9<Key.shift>@softage.net<Key.enter>
Screenshot: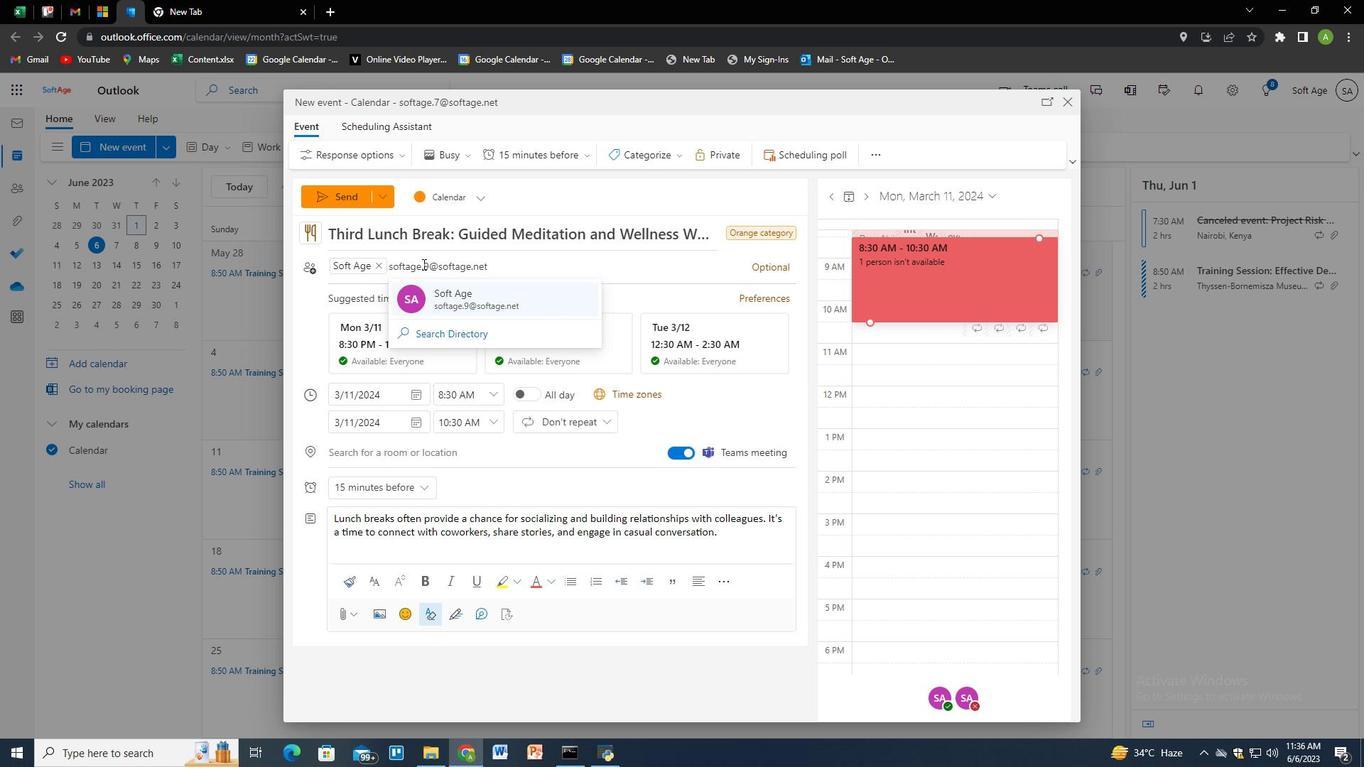 
Action: Mouse moved to (555, 157)
Screenshot: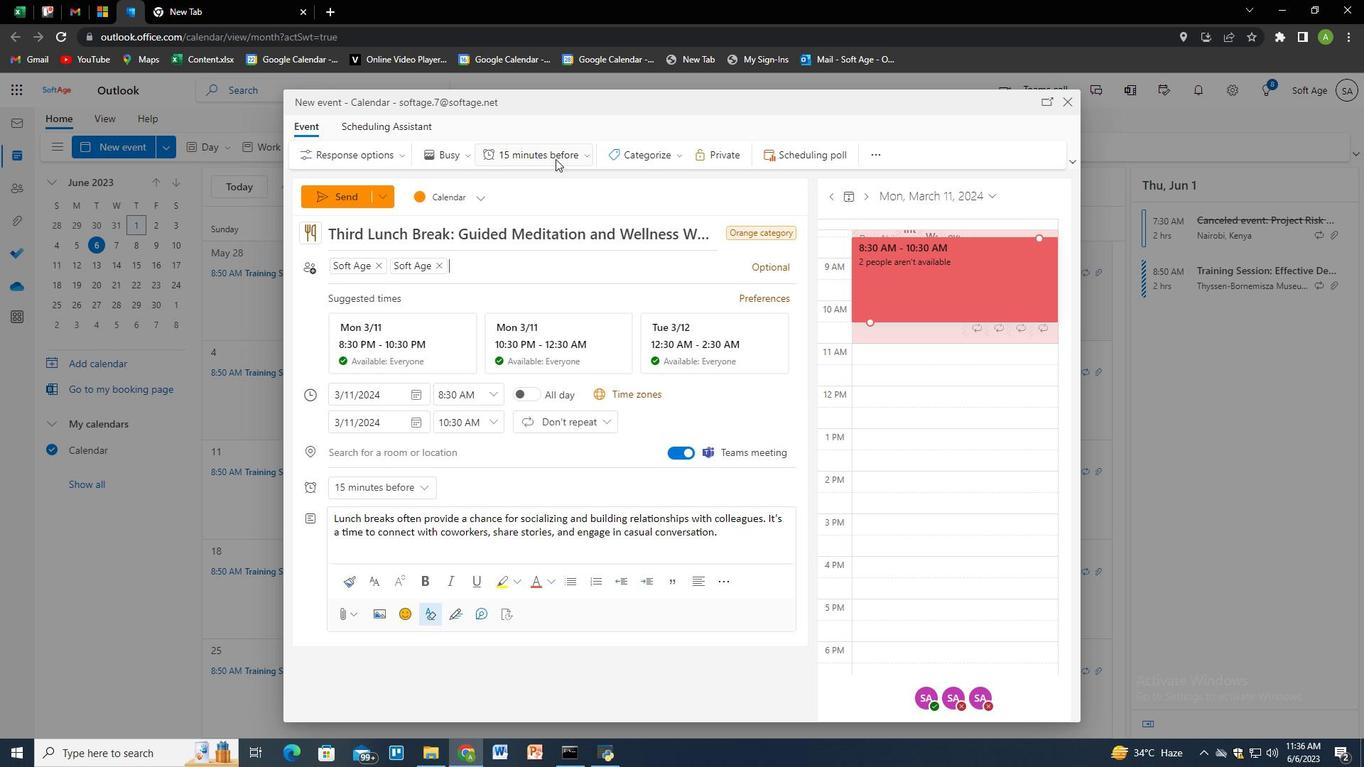 
Action: Mouse pressed left at (555, 157)
Screenshot: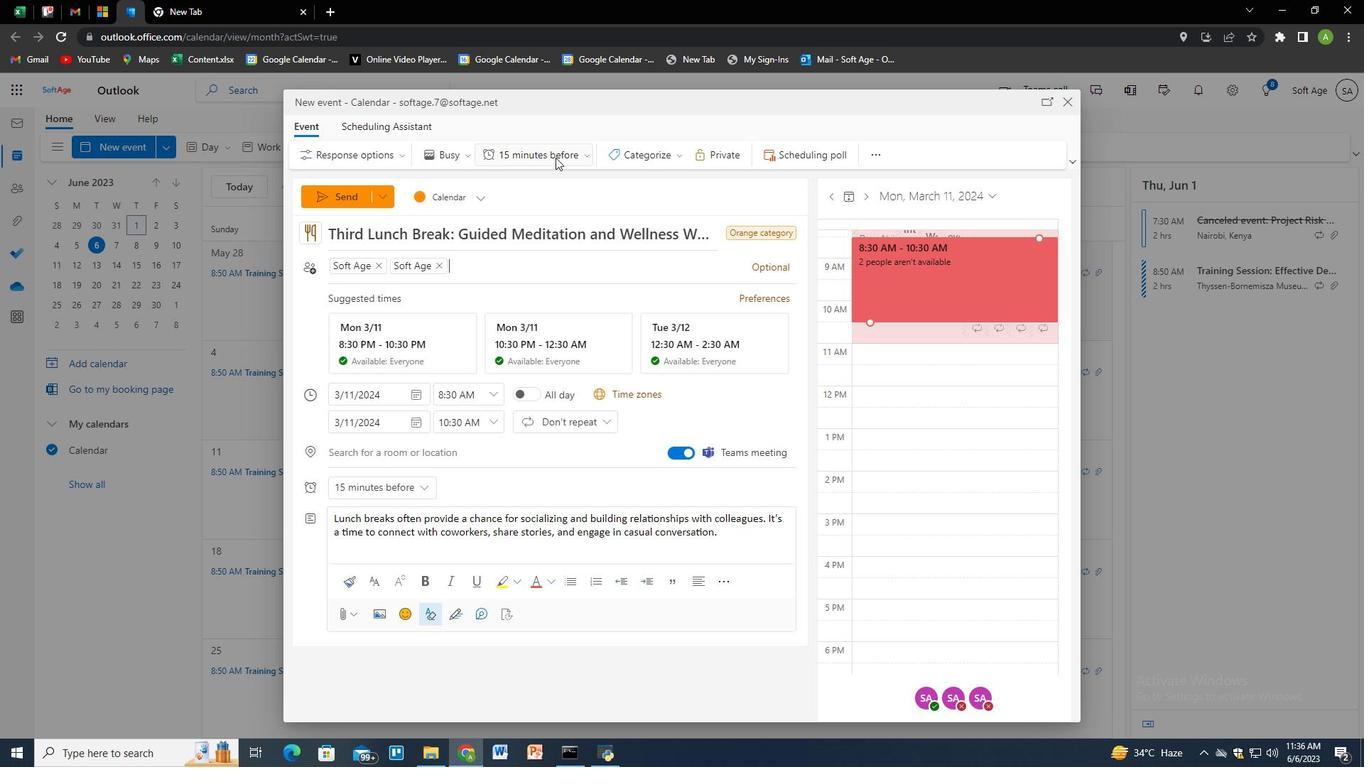 
Action: Mouse moved to (544, 280)
Screenshot: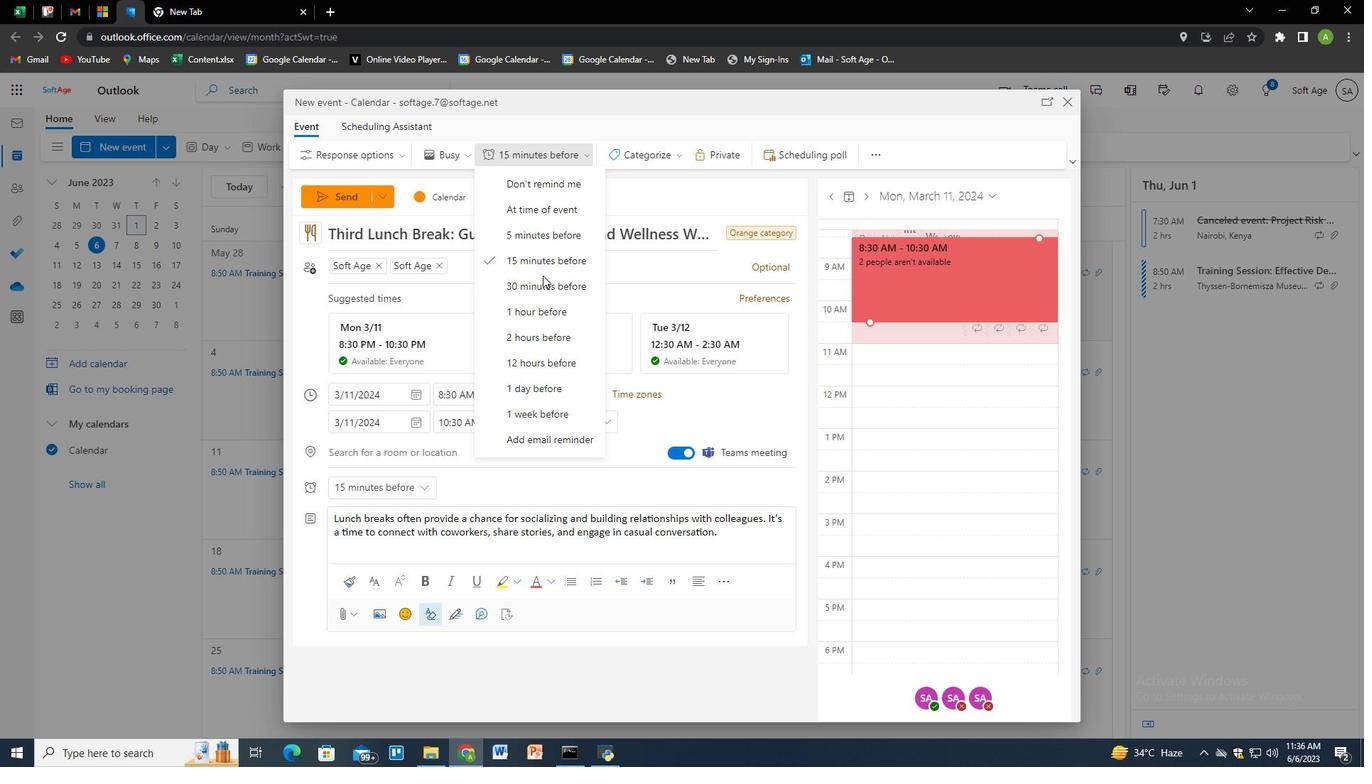 
Action: Mouse pressed left at (544, 280)
Screenshot: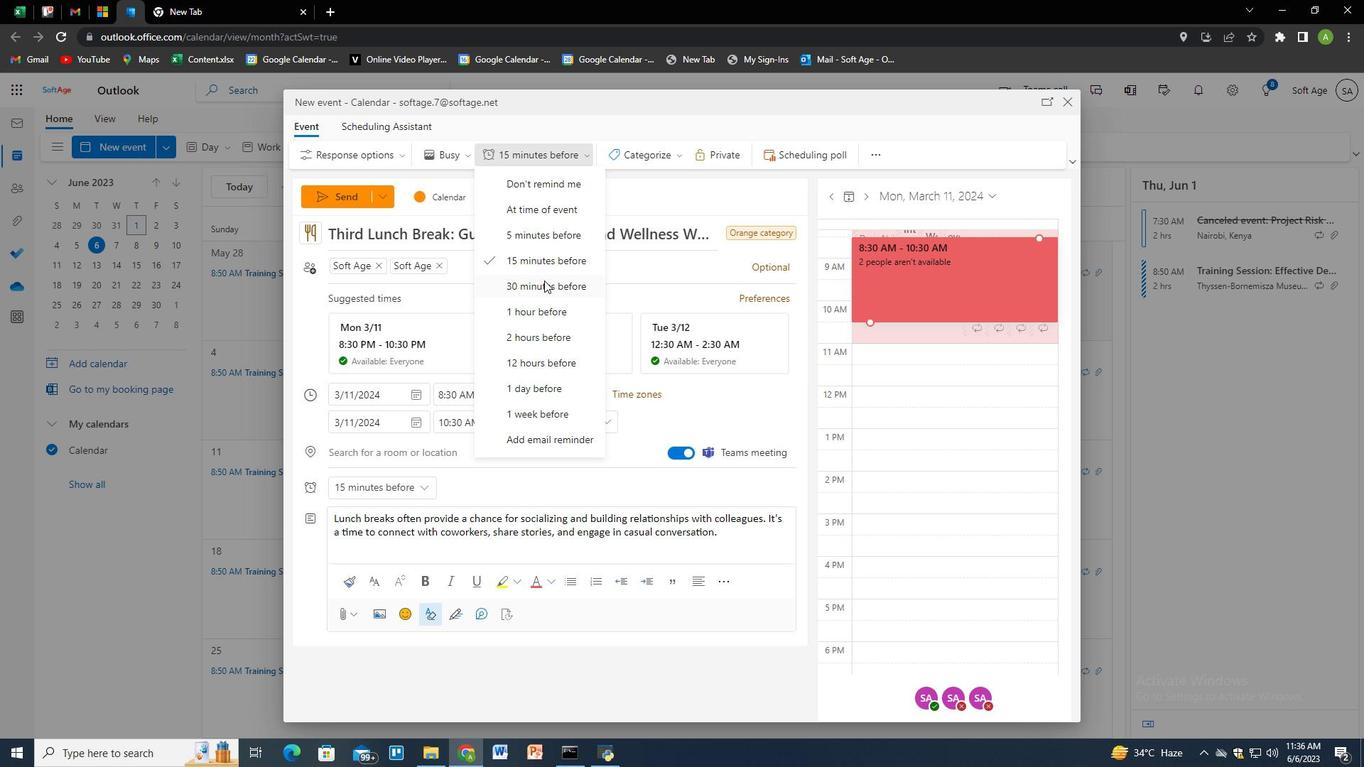 
Action: Mouse moved to (671, 408)
Screenshot: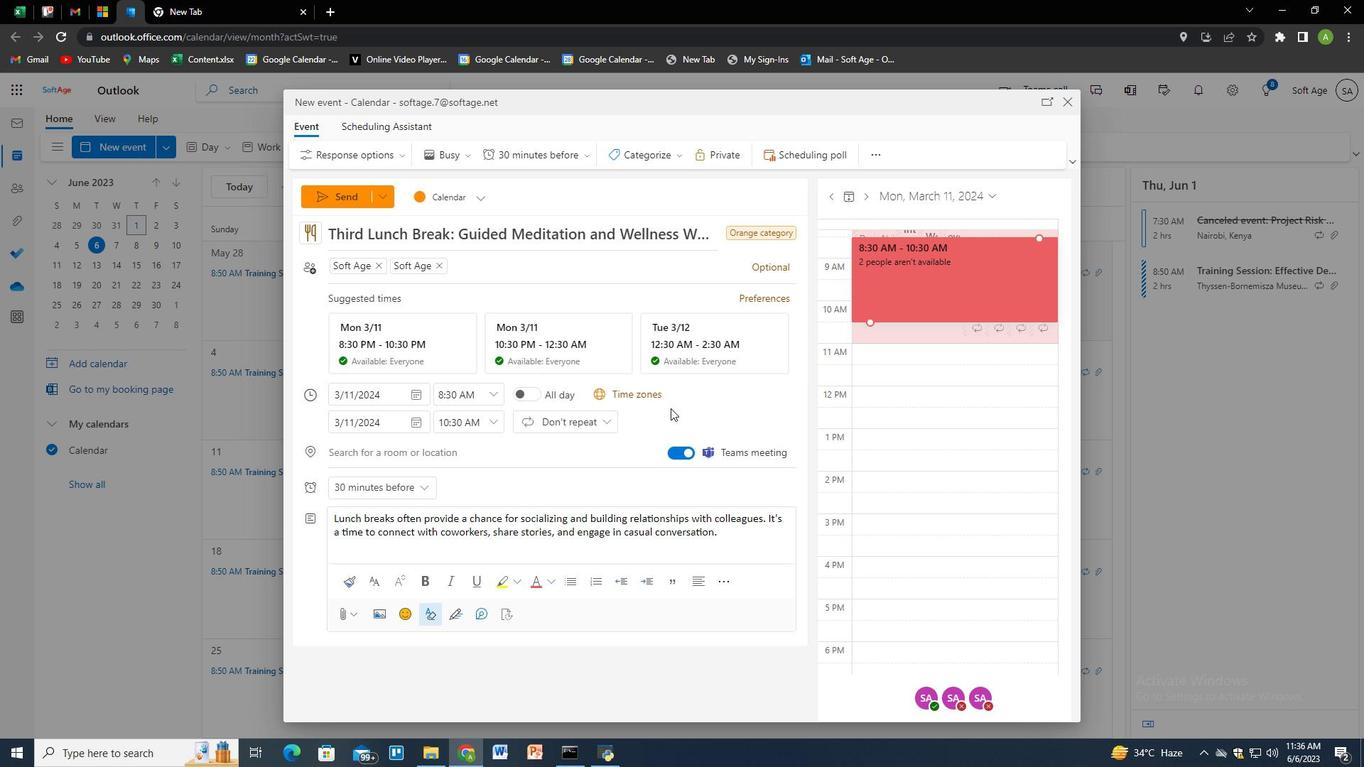 
Action: Mouse pressed left at (671, 408)
Screenshot: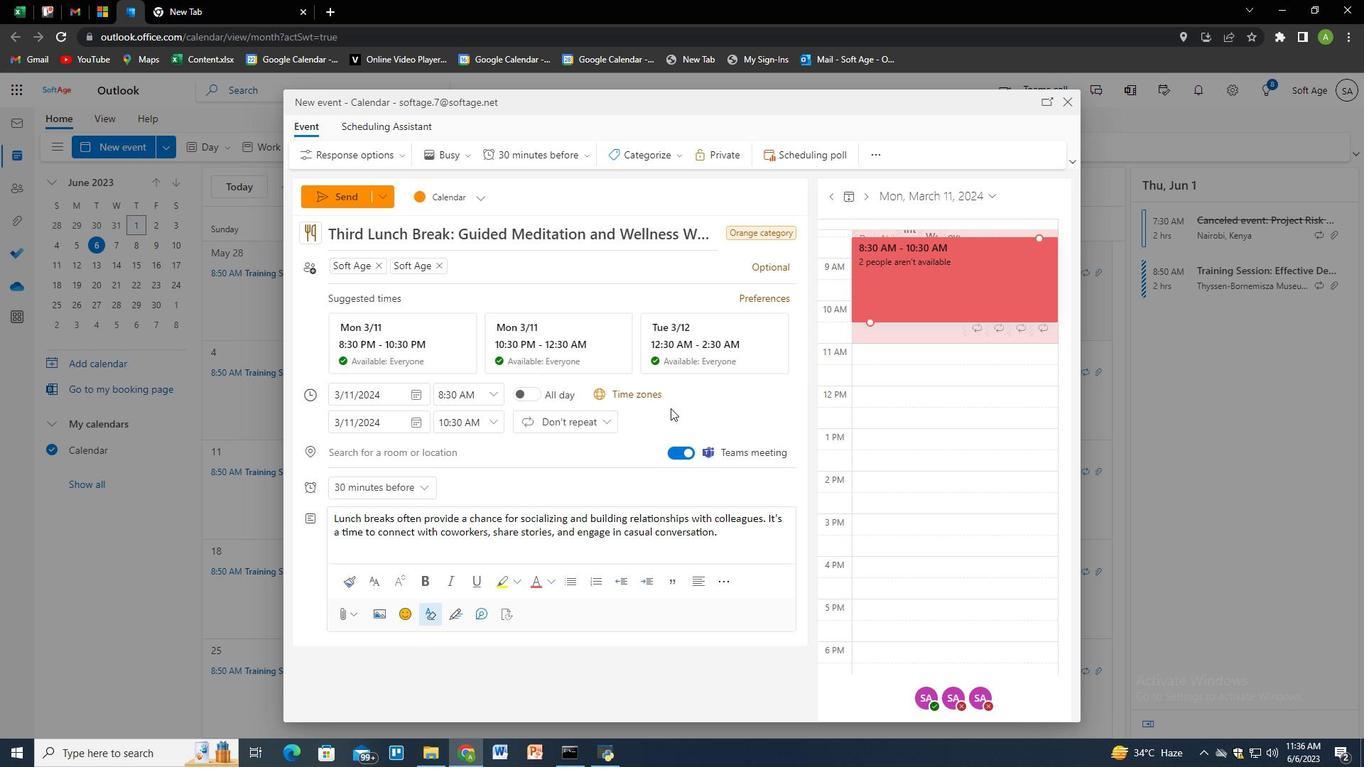
Action: Mouse moved to (331, 190)
Screenshot: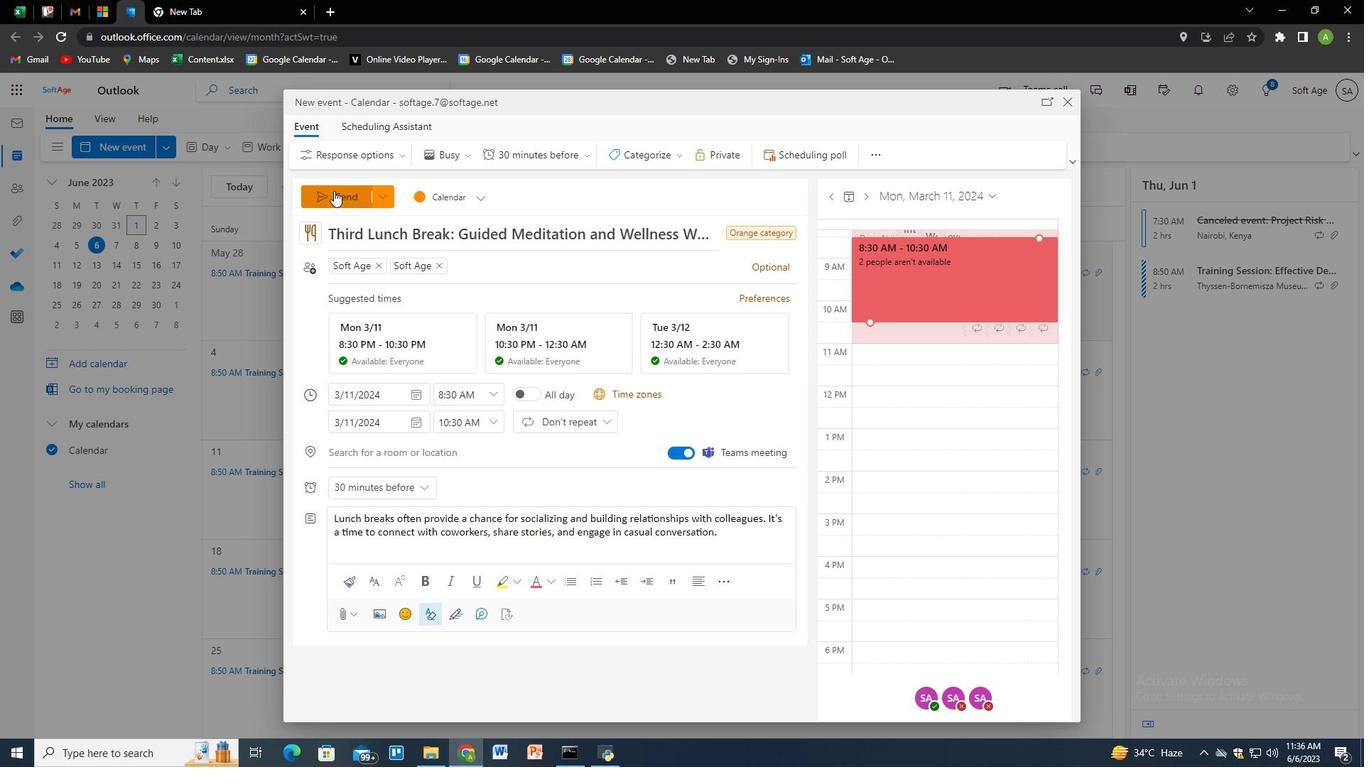 
Action: Mouse pressed left at (331, 190)
Screenshot: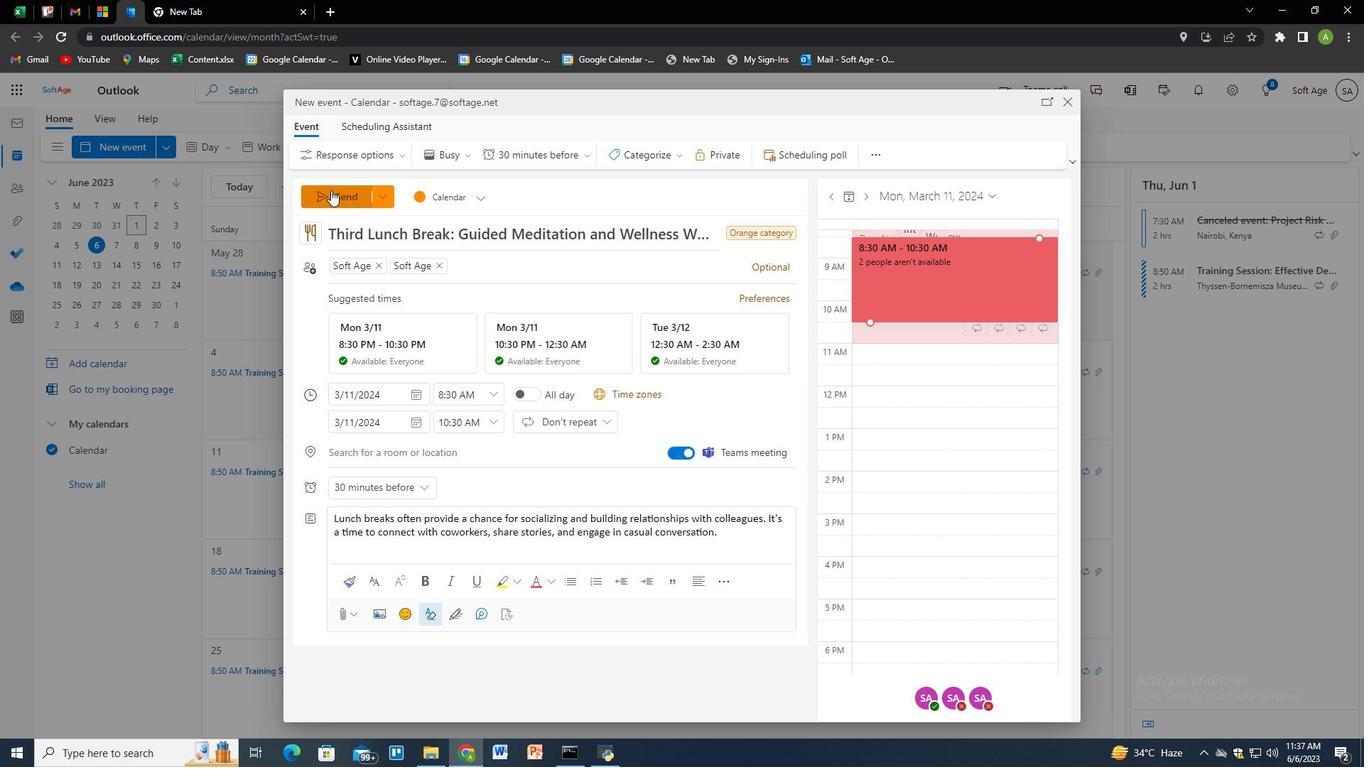 
Action: Mouse moved to (571, 282)
Screenshot: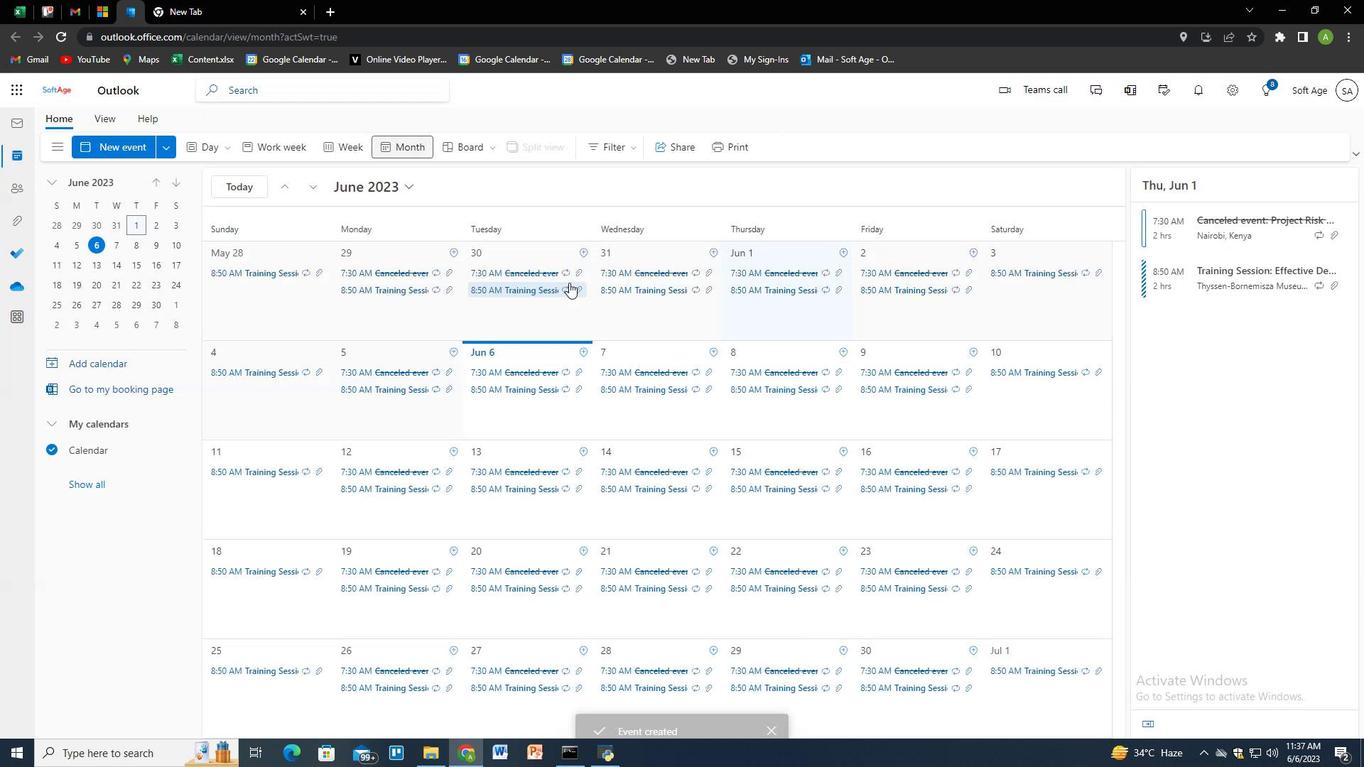 
